 Task: Look for space in Baldwin Park, United States from 9th June, 2023 to 16th June, 2023 for 2 adults in price range Rs.8000 to Rs.16000. Place can be entire place with 2 bedrooms having 2 beds and 1 bathroom. Property type can be house, flat, guest house. Amenities needed are: washing machine. Booking option can be shelf check-in. Required host language is English.
Action: Mouse moved to (411, 90)
Screenshot: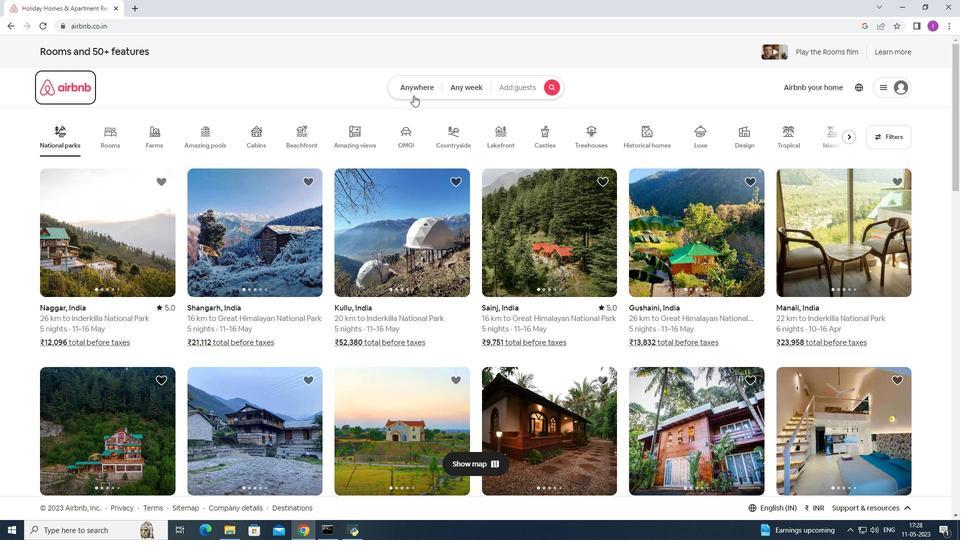 
Action: Mouse pressed left at (411, 90)
Screenshot: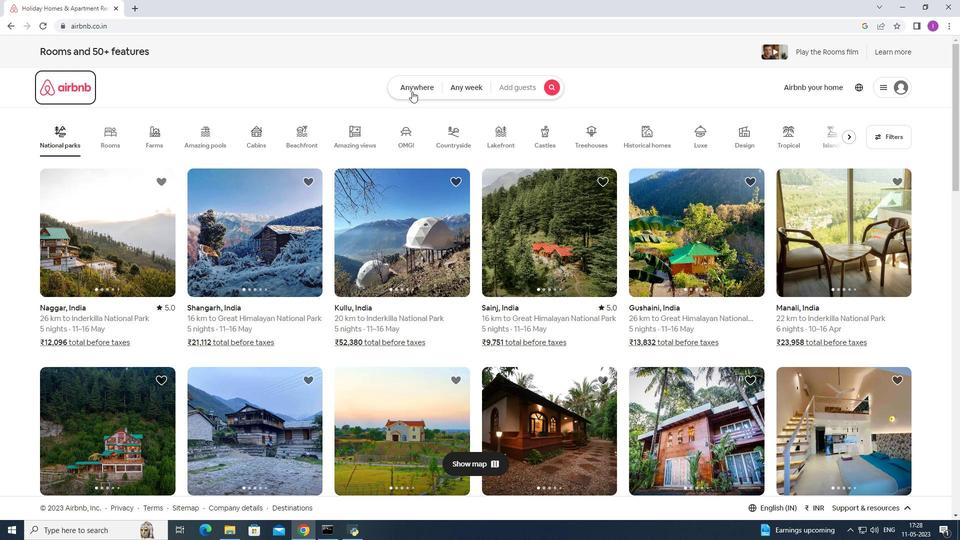
Action: Mouse moved to (336, 122)
Screenshot: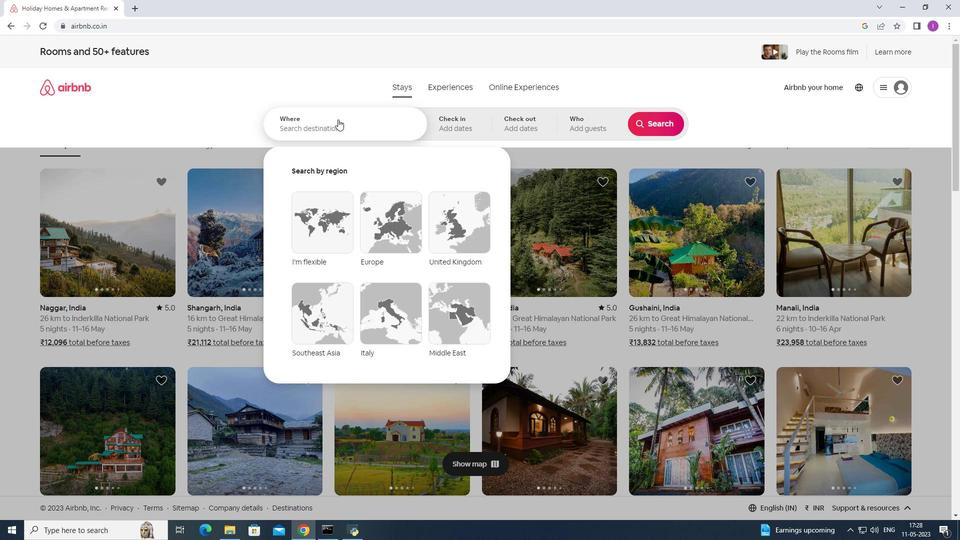 
Action: Mouse pressed left at (336, 122)
Screenshot: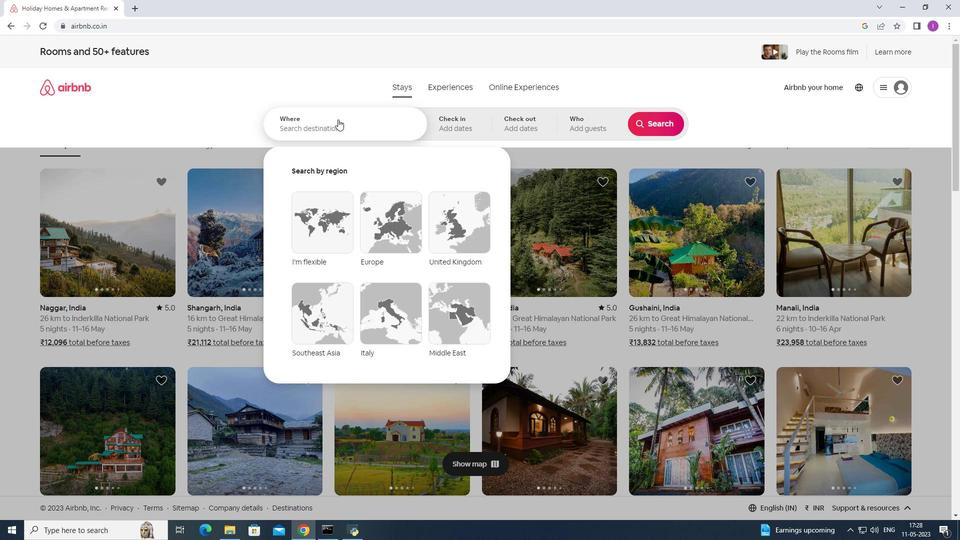 
Action: Mouse moved to (436, 125)
Screenshot: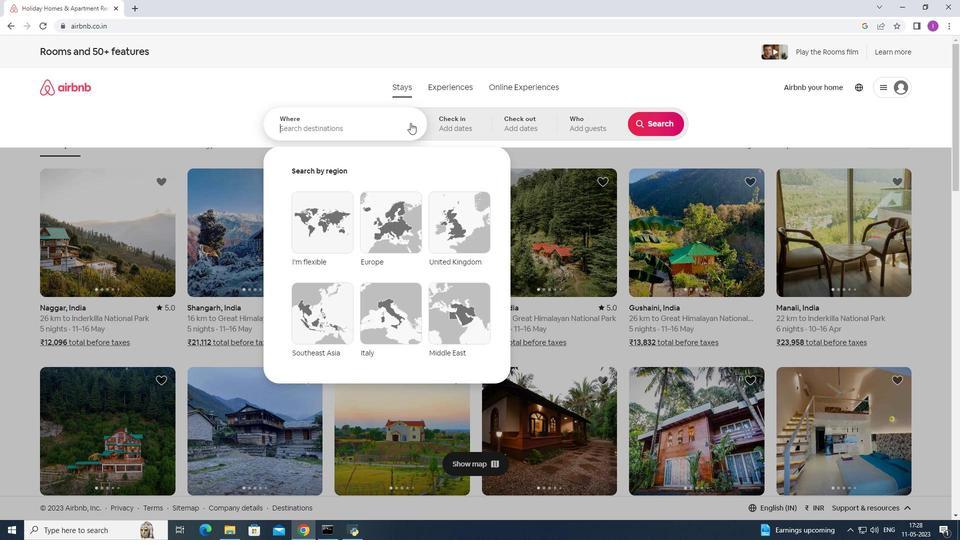 
Action: Key pressed <Key.shift>Baldwin<Key.space><Key.shift><Key.shift><Key.shift><Key.shift><Key.shift><Key.shift><Key.shift>Pas<Key.backspace>rk,<Key.shift>United<Key.space>states
Screenshot: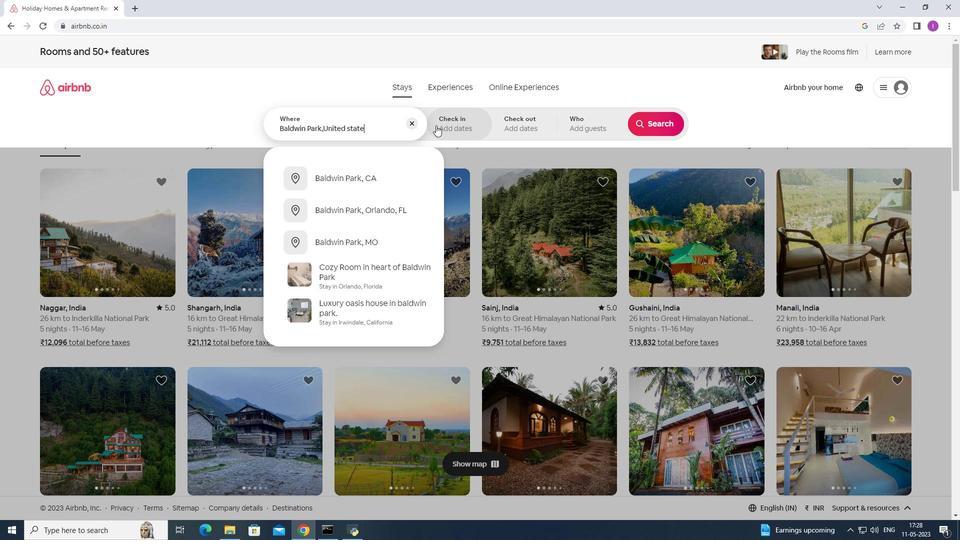 
Action: Mouse moved to (450, 129)
Screenshot: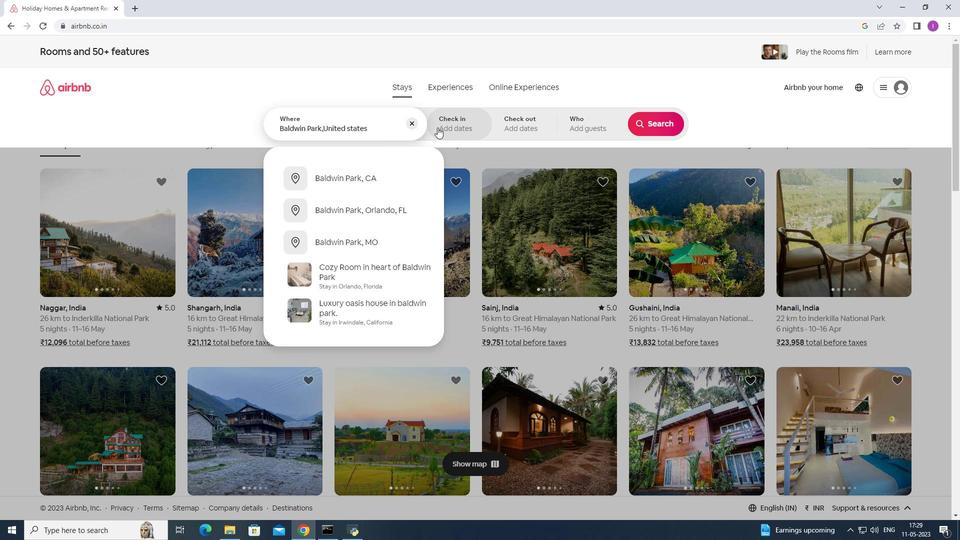 
Action: Mouse pressed left at (450, 129)
Screenshot: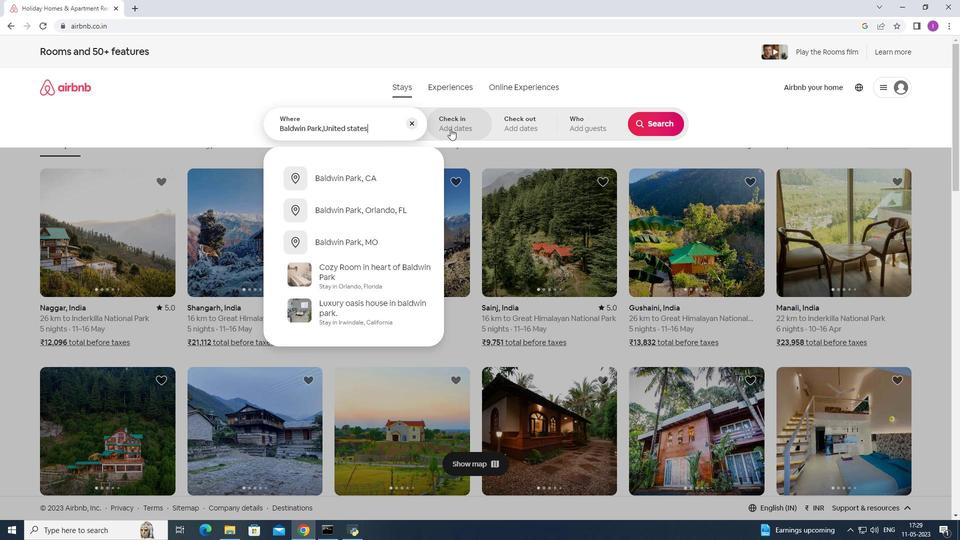 
Action: Mouse moved to (621, 268)
Screenshot: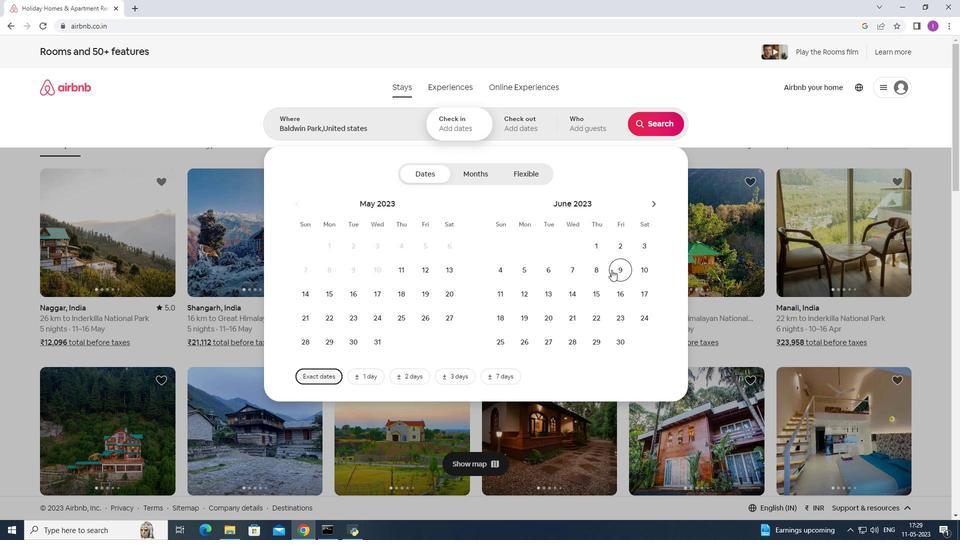 
Action: Mouse pressed left at (621, 268)
Screenshot: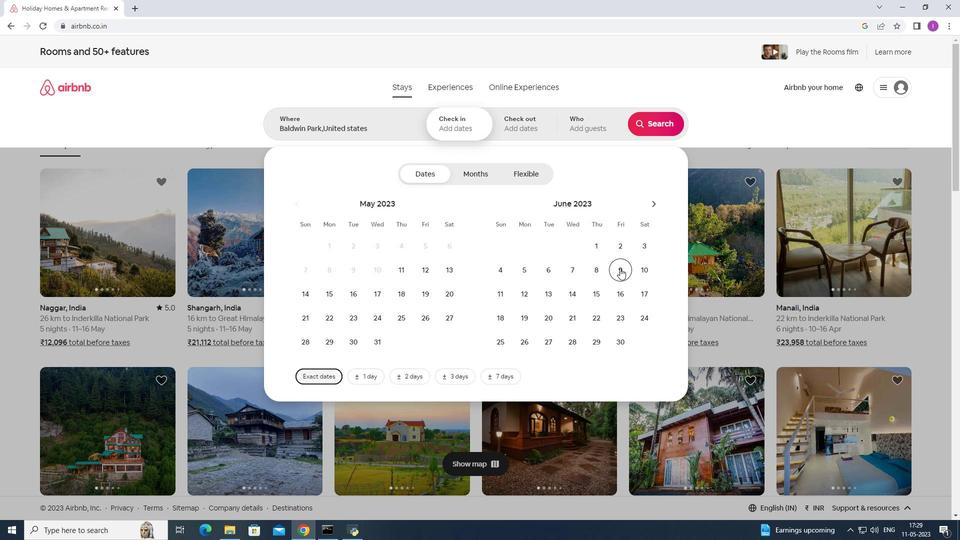 
Action: Mouse moved to (623, 296)
Screenshot: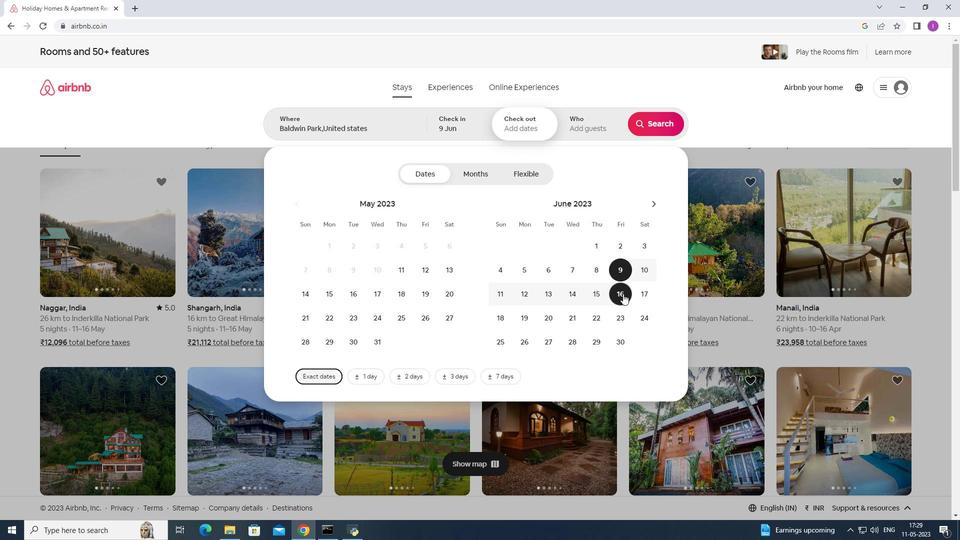 
Action: Mouse pressed left at (623, 296)
Screenshot: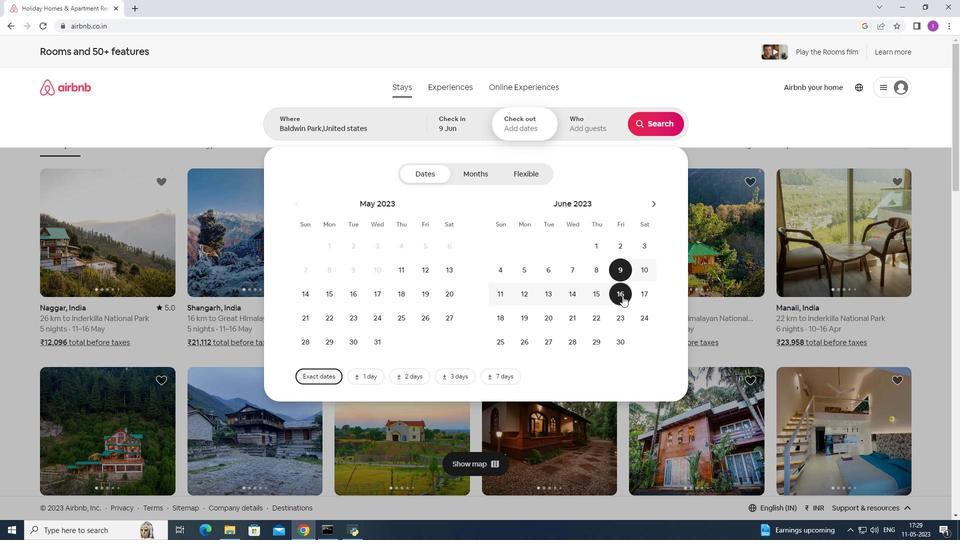 
Action: Mouse moved to (589, 133)
Screenshot: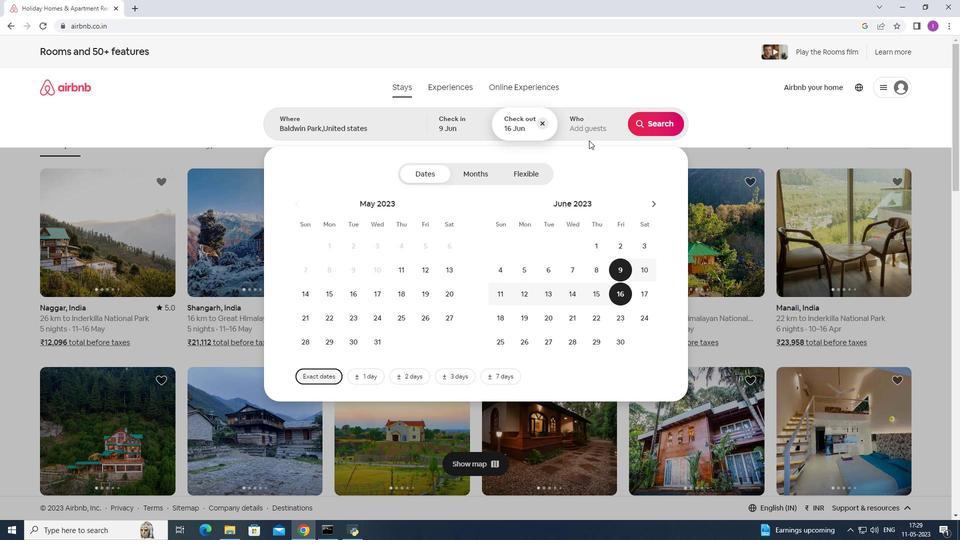
Action: Mouse pressed left at (589, 133)
Screenshot: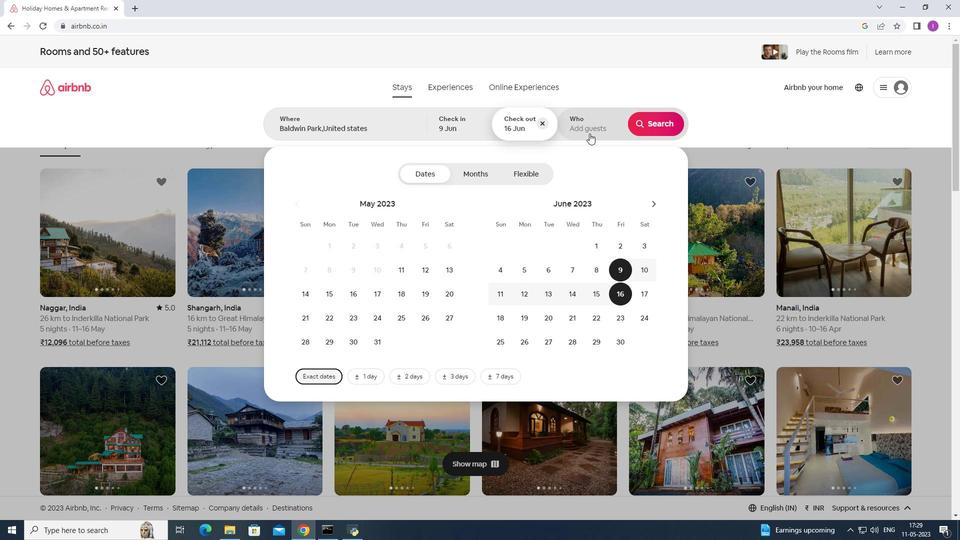 
Action: Mouse moved to (654, 174)
Screenshot: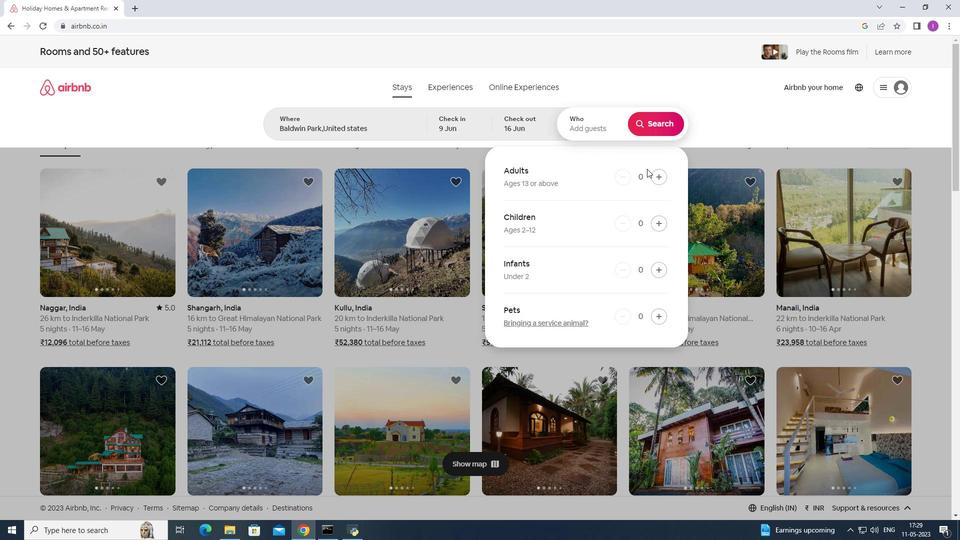 
Action: Mouse pressed left at (654, 174)
Screenshot: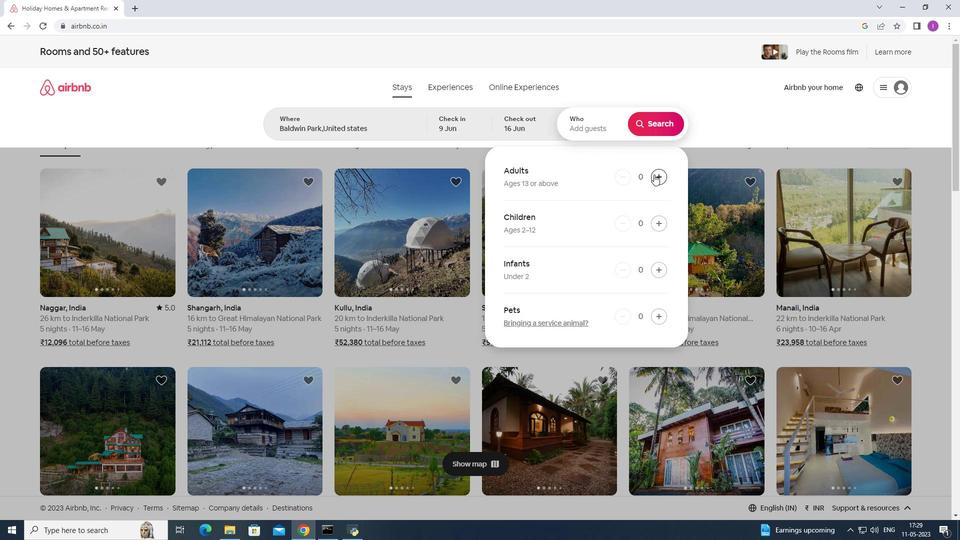 
Action: Mouse pressed left at (654, 174)
Screenshot: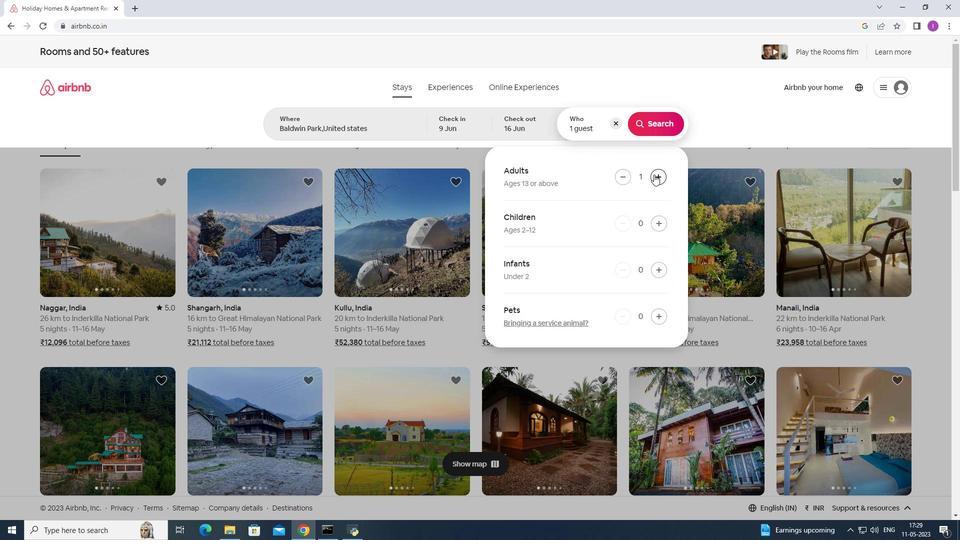 
Action: Mouse moved to (655, 130)
Screenshot: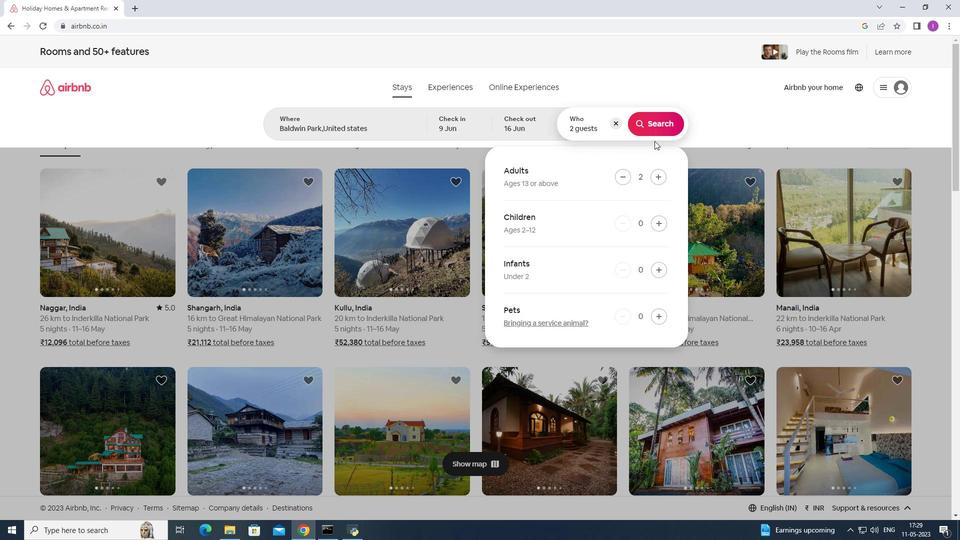 
Action: Mouse pressed left at (655, 130)
Screenshot: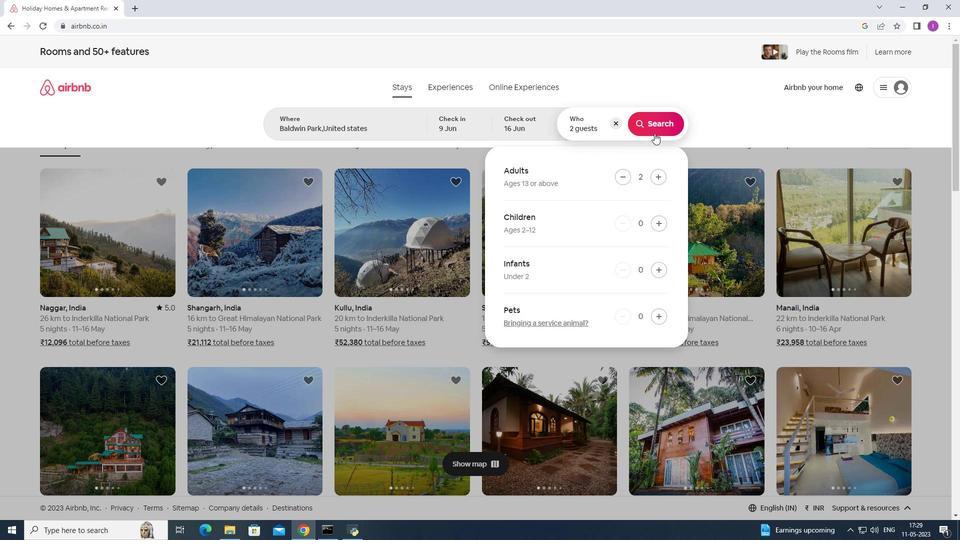 
Action: Mouse moved to (912, 99)
Screenshot: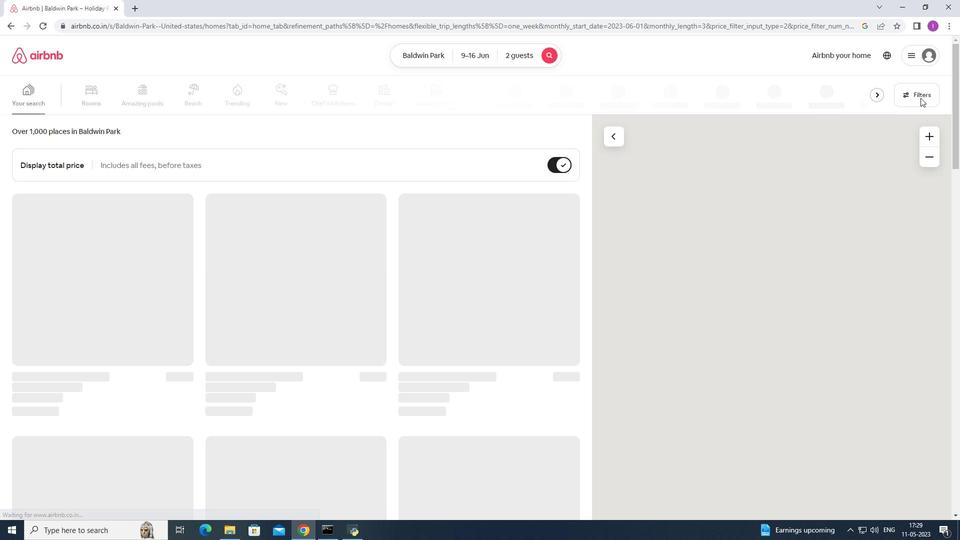 
Action: Mouse pressed left at (912, 99)
Screenshot: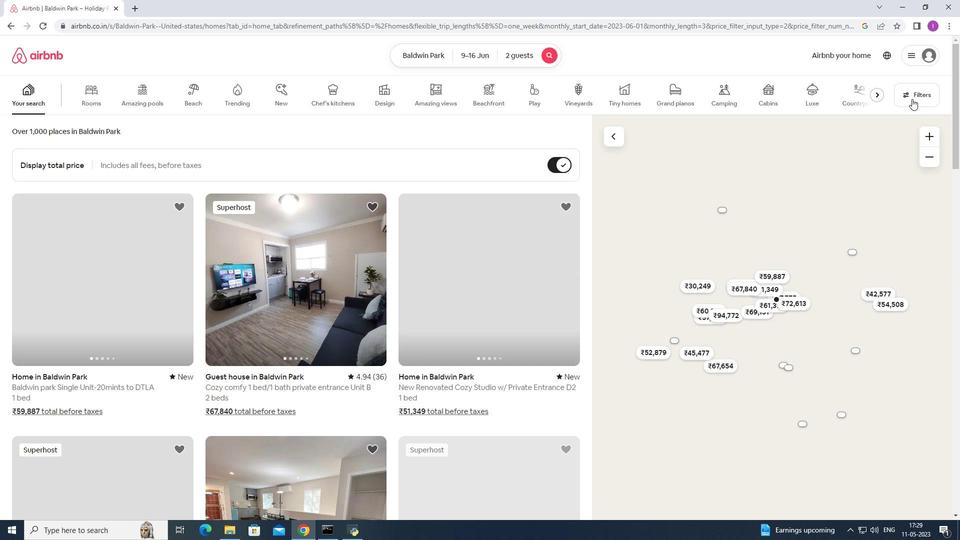 
Action: Mouse moved to (558, 343)
Screenshot: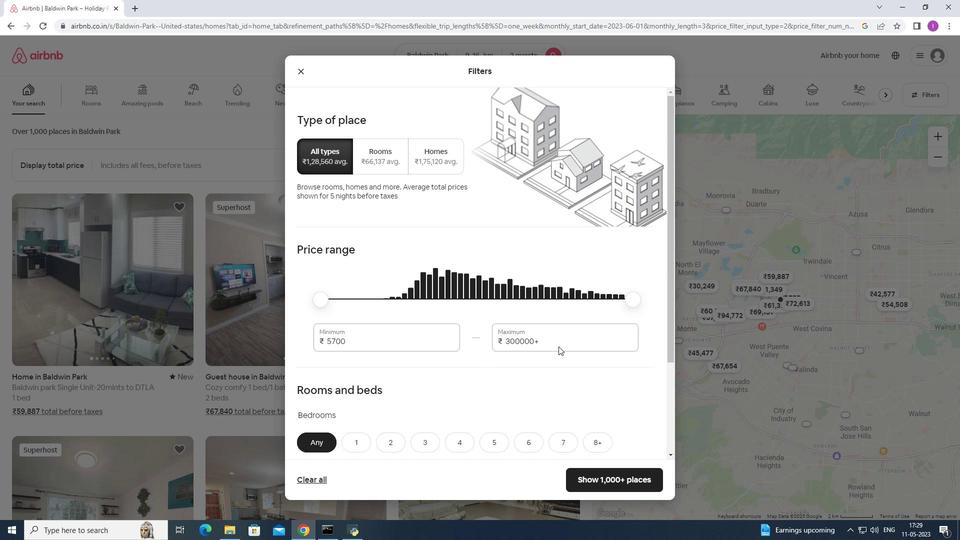 
Action: Mouse pressed left at (558, 343)
Screenshot: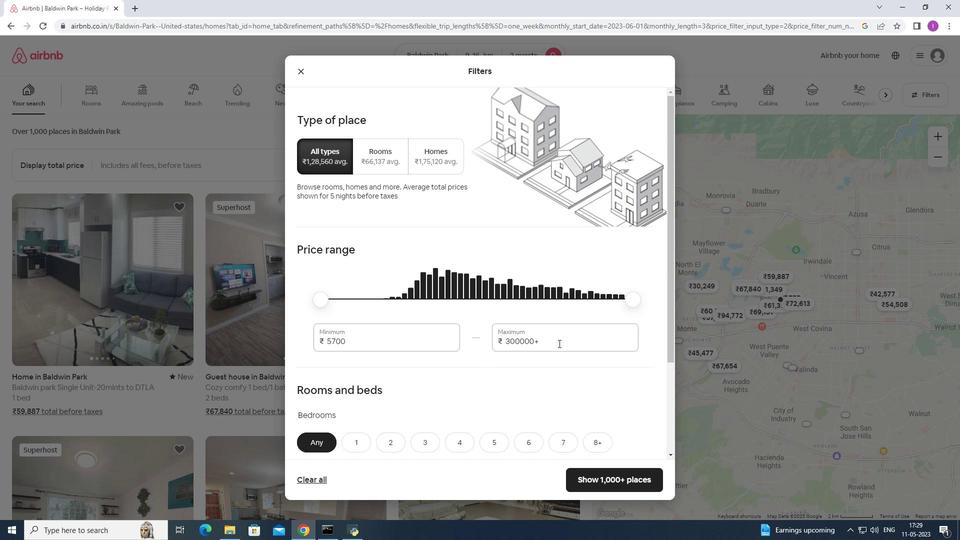 
Action: Mouse moved to (497, 403)
Screenshot: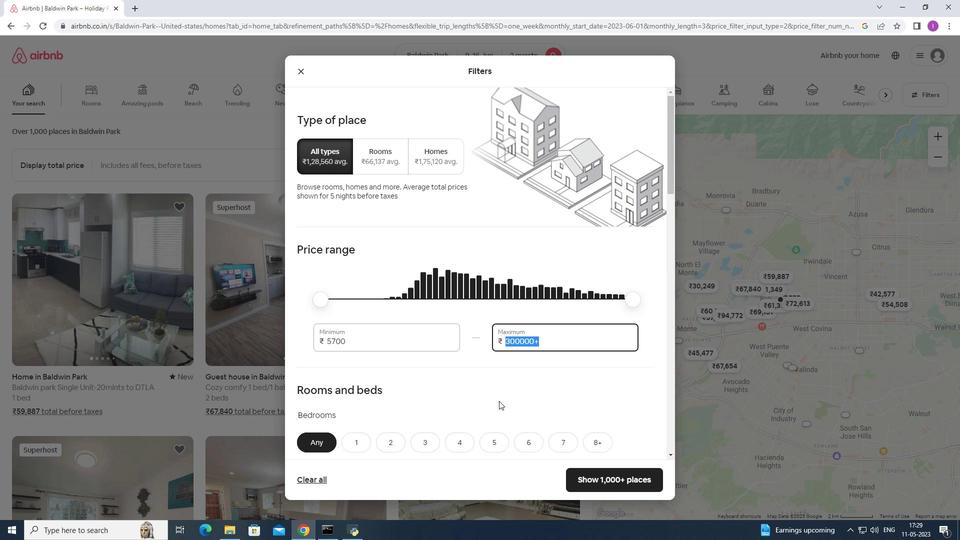
Action: Key pressed 1
Screenshot: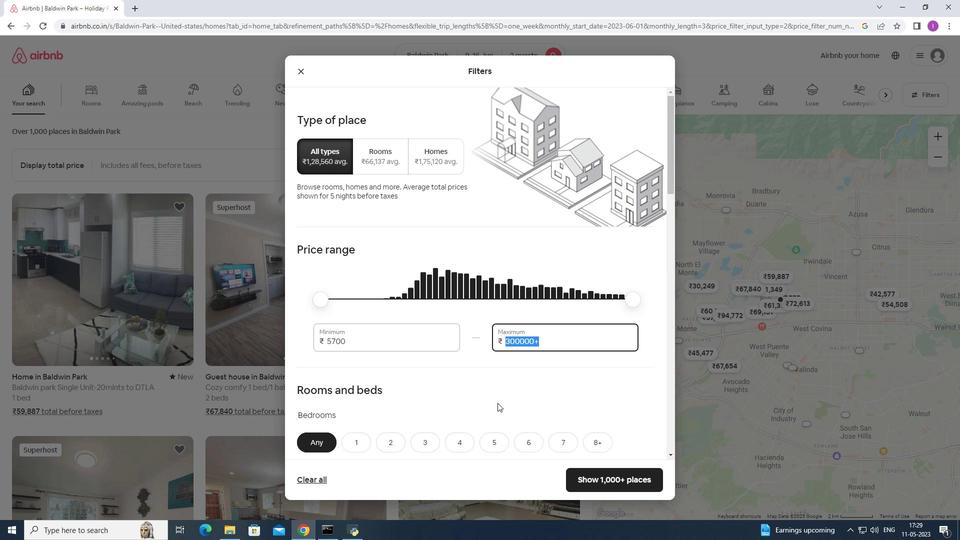 
Action: Mouse moved to (497, 404)
Screenshot: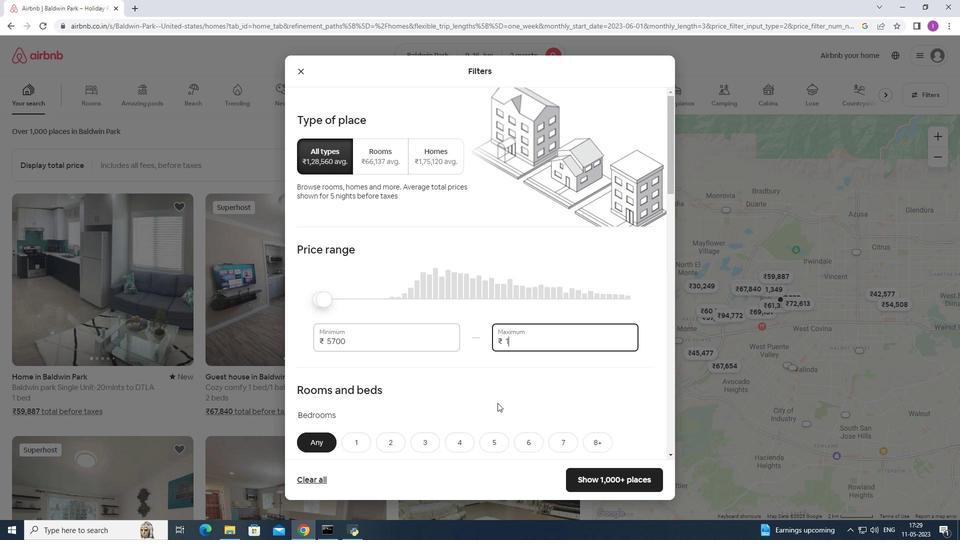 
Action: Key pressed 6
Screenshot: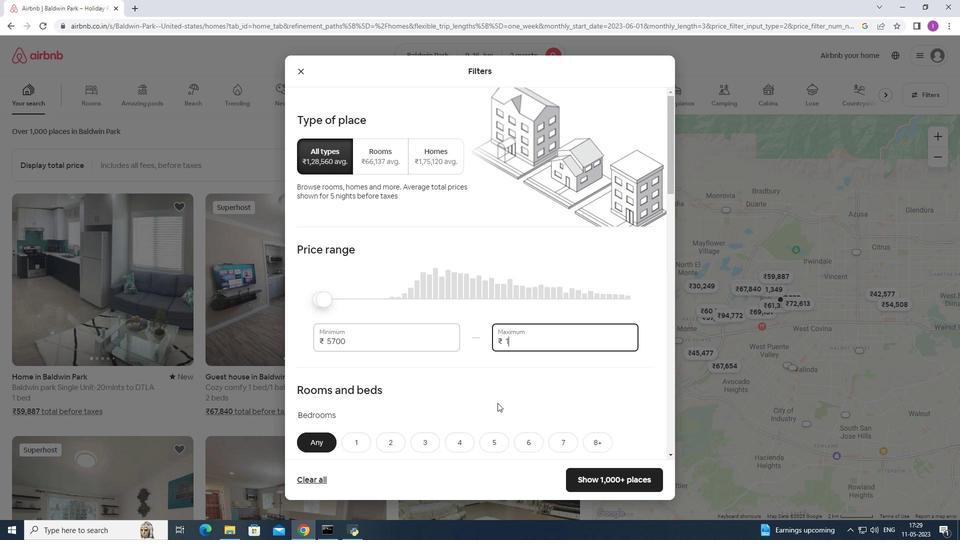 
Action: Mouse moved to (497, 405)
Screenshot: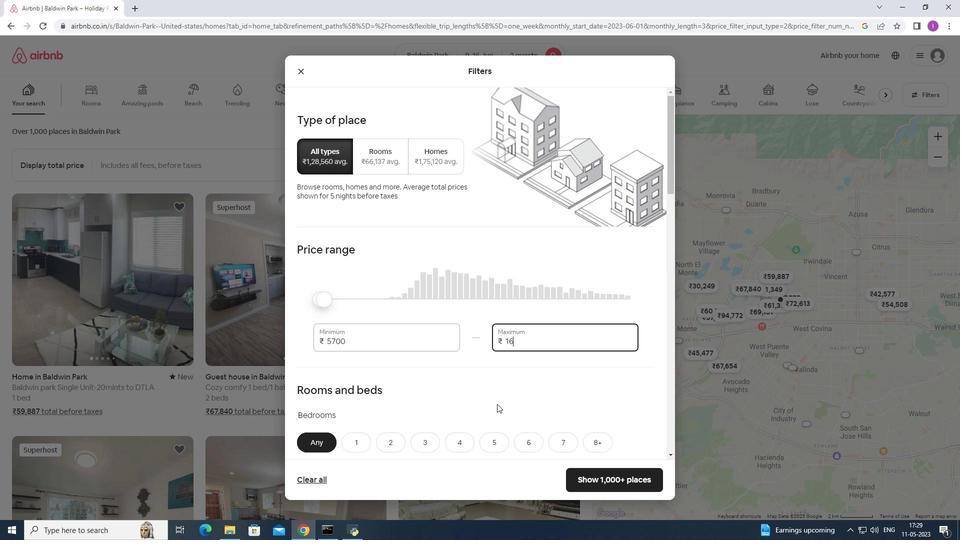 
Action: Key pressed 00
Screenshot: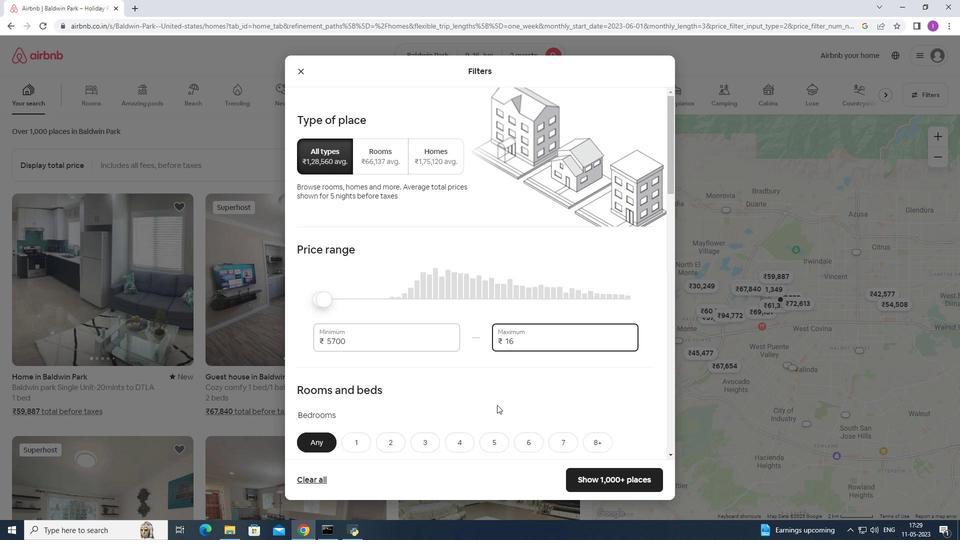 
Action: Mouse moved to (497, 405)
Screenshot: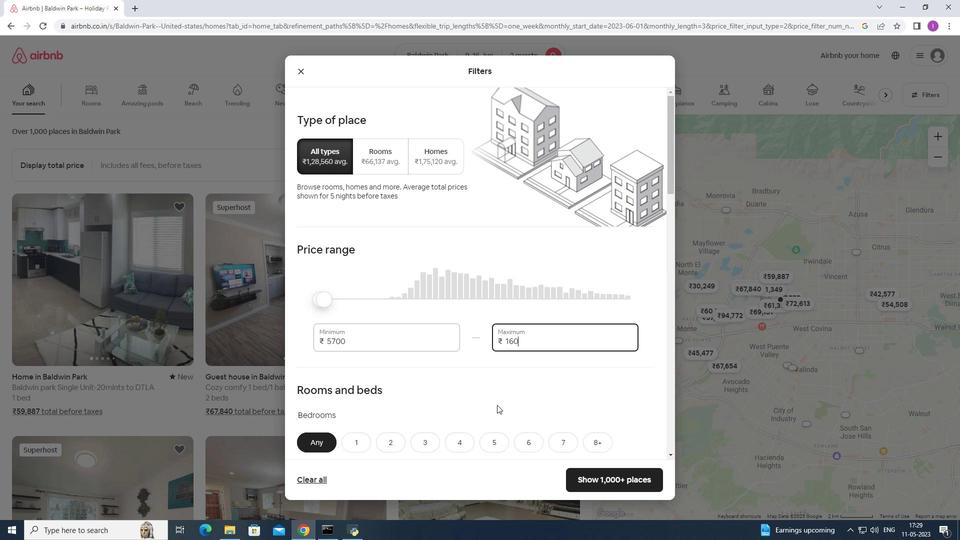 
Action: Key pressed 0
Screenshot: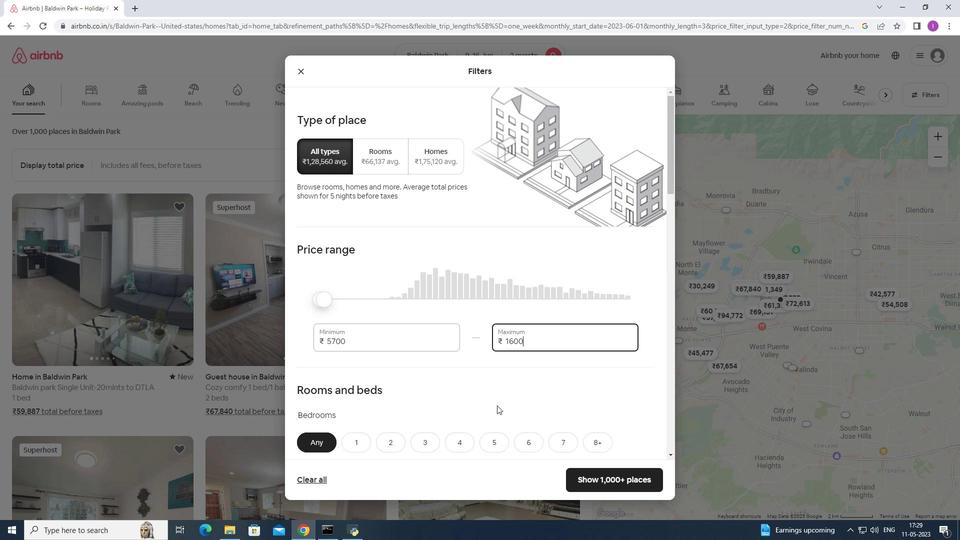 
Action: Mouse moved to (367, 345)
Screenshot: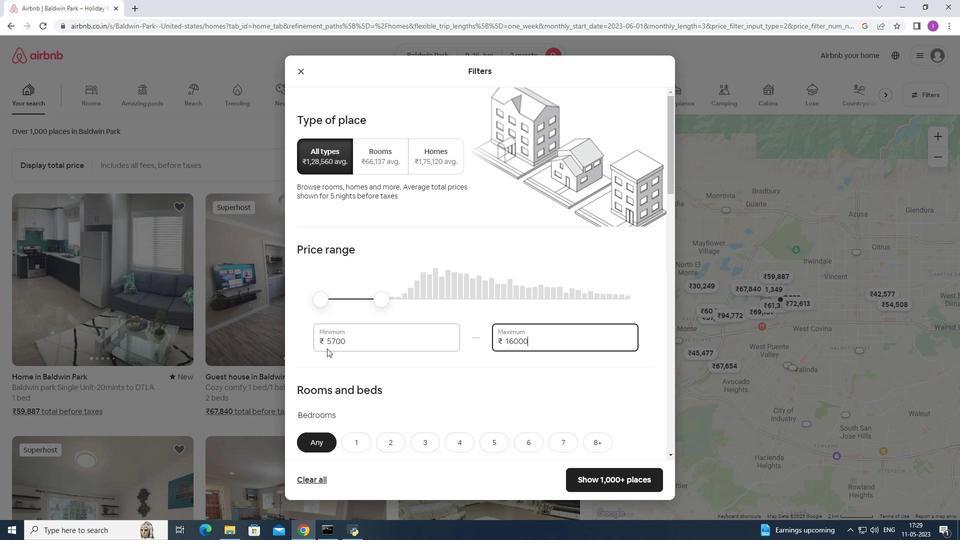 
Action: Mouse pressed left at (367, 345)
Screenshot: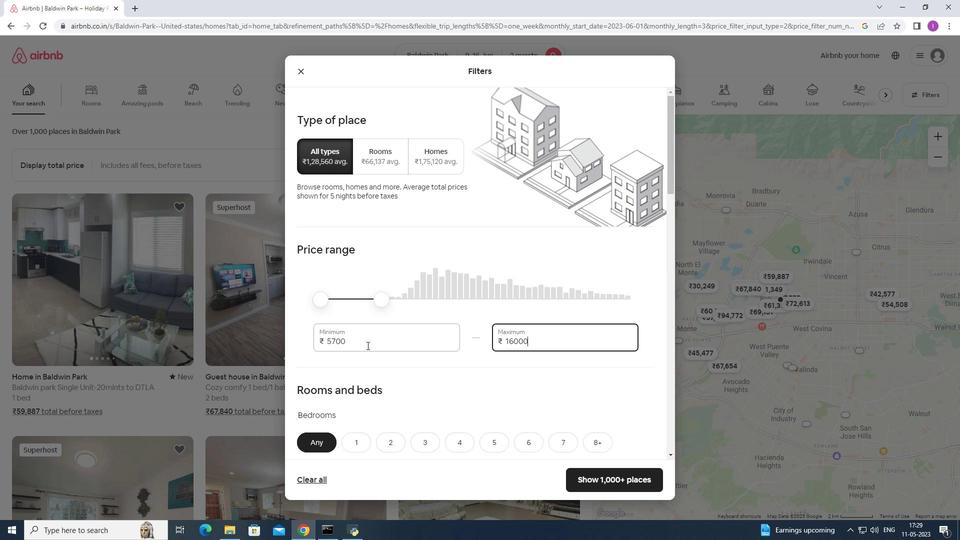 
Action: Mouse moved to (311, 351)
Screenshot: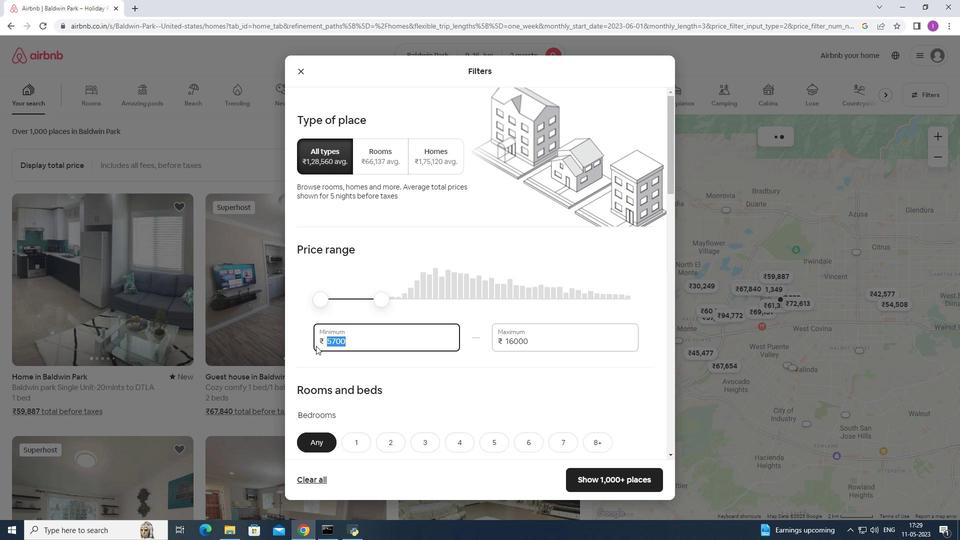 
Action: Key pressed 8
Screenshot: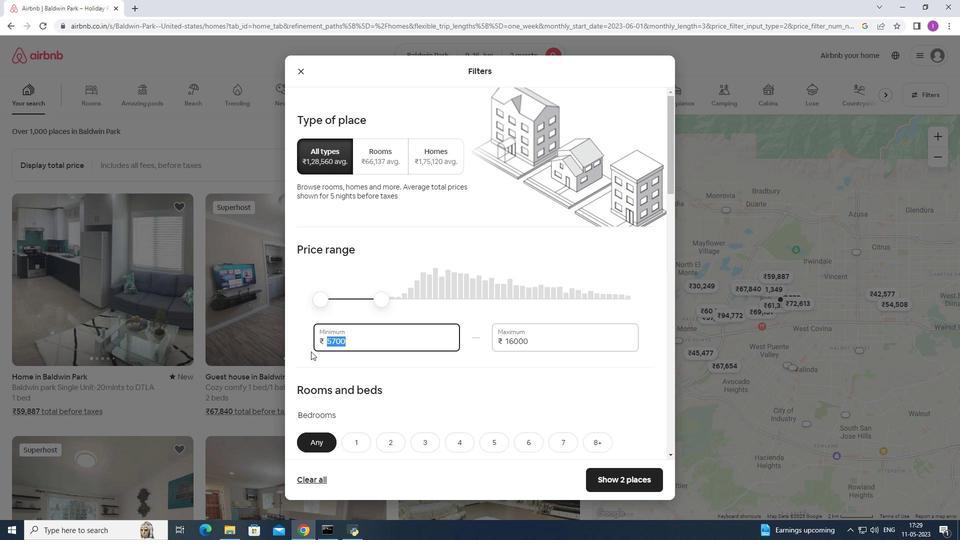 
Action: Mouse moved to (327, 372)
Screenshot: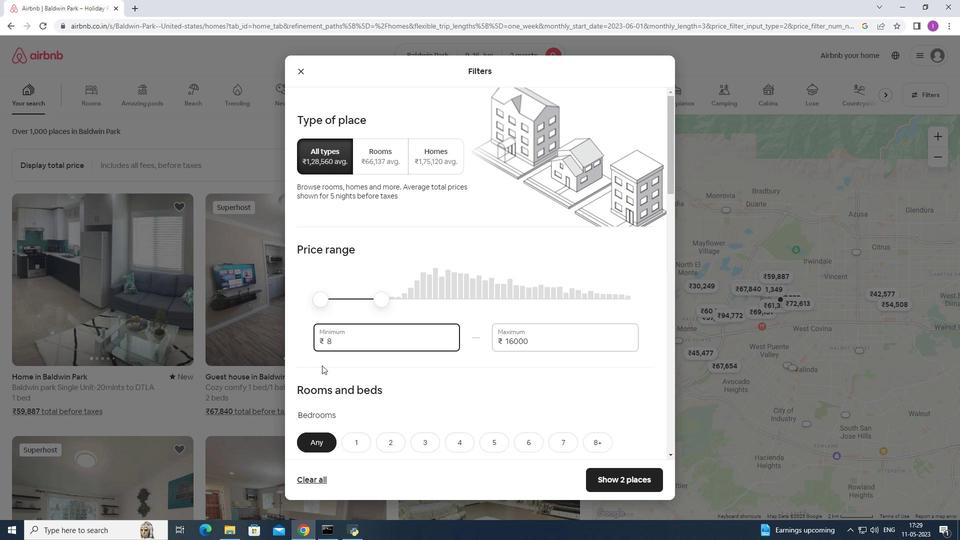 
Action: Key pressed 000
Screenshot: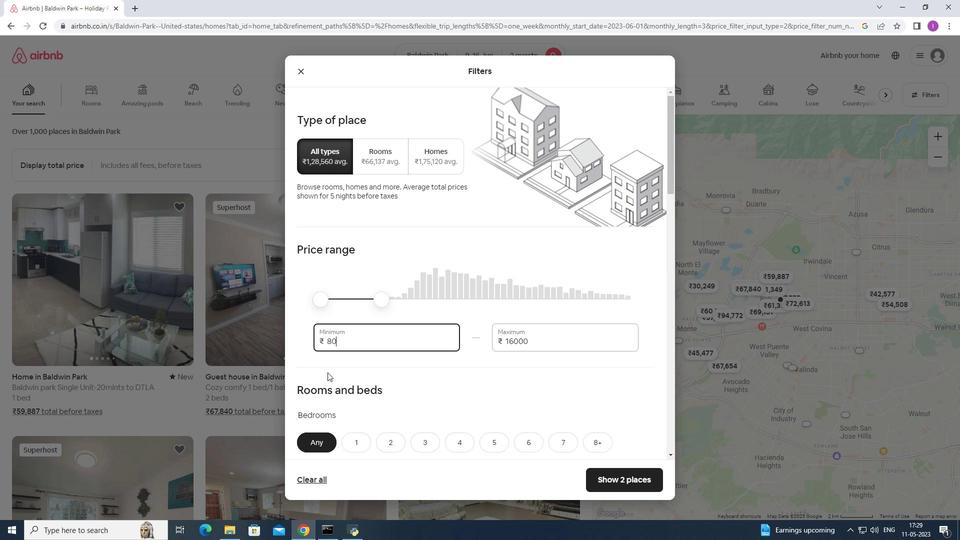 
Action: Mouse moved to (355, 428)
Screenshot: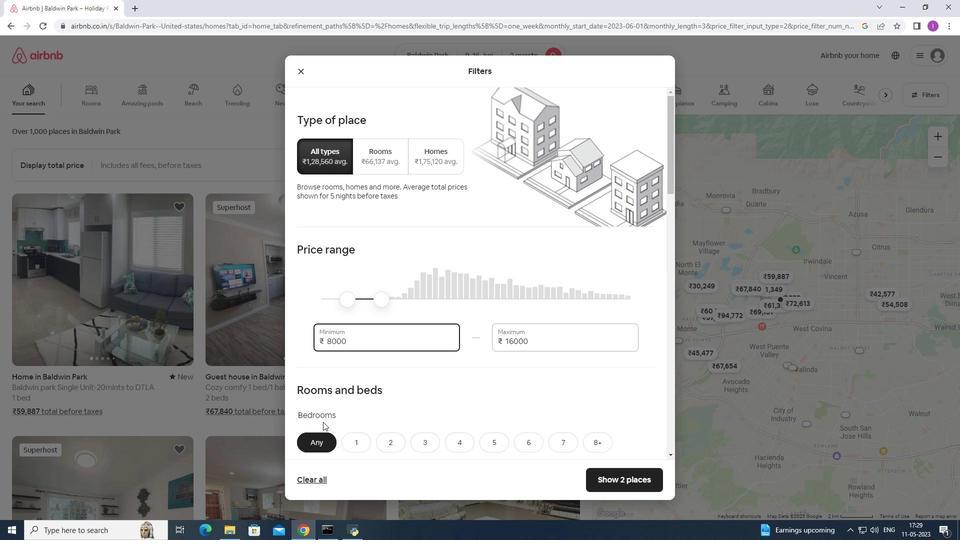 
Action: Mouse scrolled (355, 428) with delta (0, 0)
Screenshot: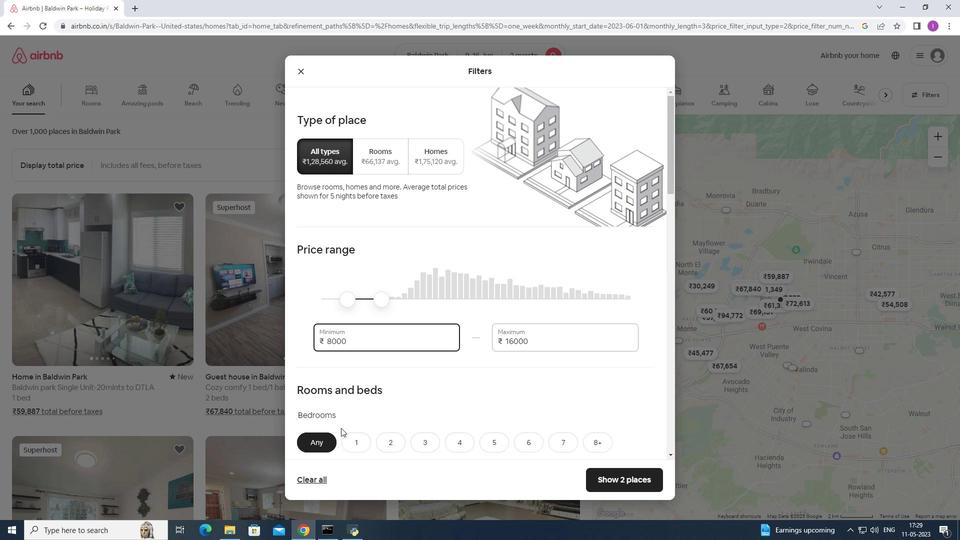 
Action: Mouse moved to (355, 428)
Screenshot: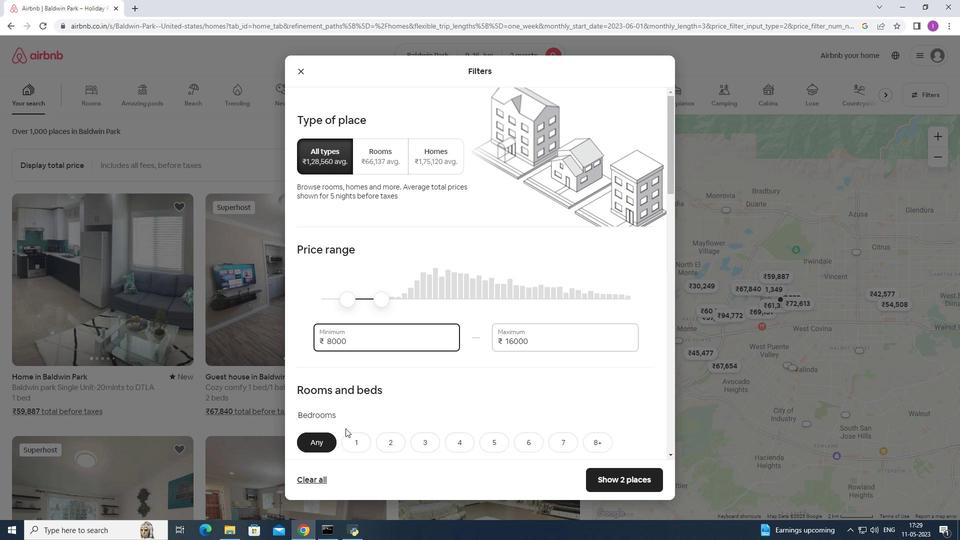
Action: Mouse scrolled (355, 428) with delta (0, 0)
Screenshot: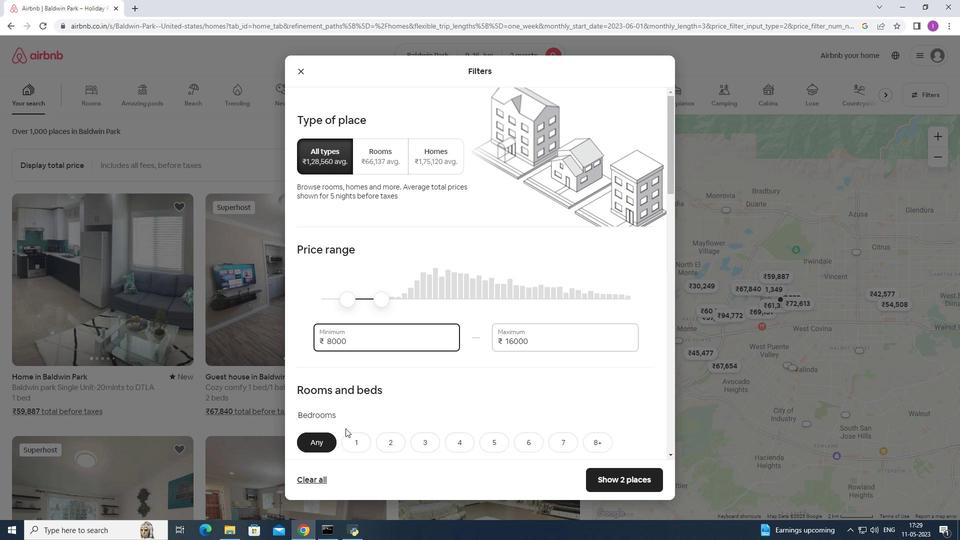 
Action: Mouse moved to (366, 421)
Screenshot: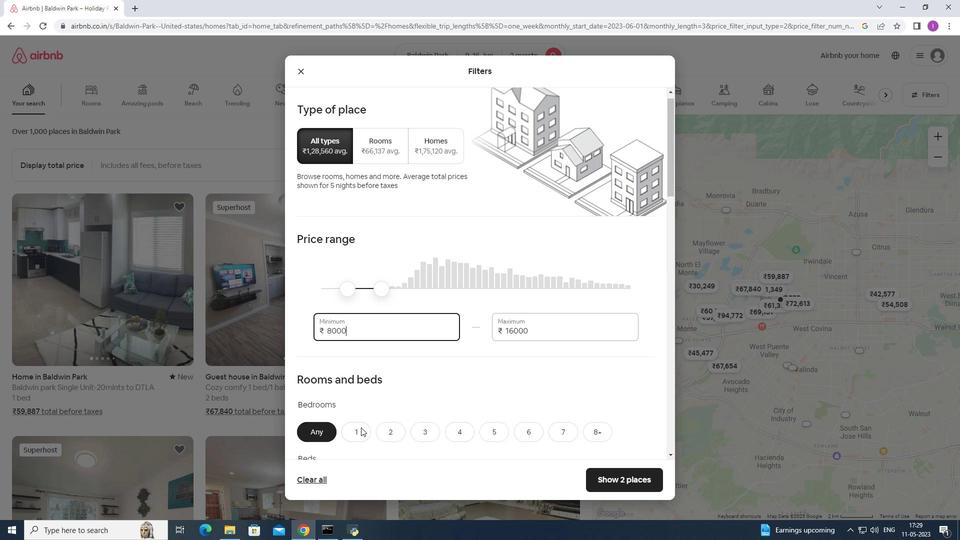 
Action: Mouse scrolled (366, 420) with delta (0, 0)
Screenshot: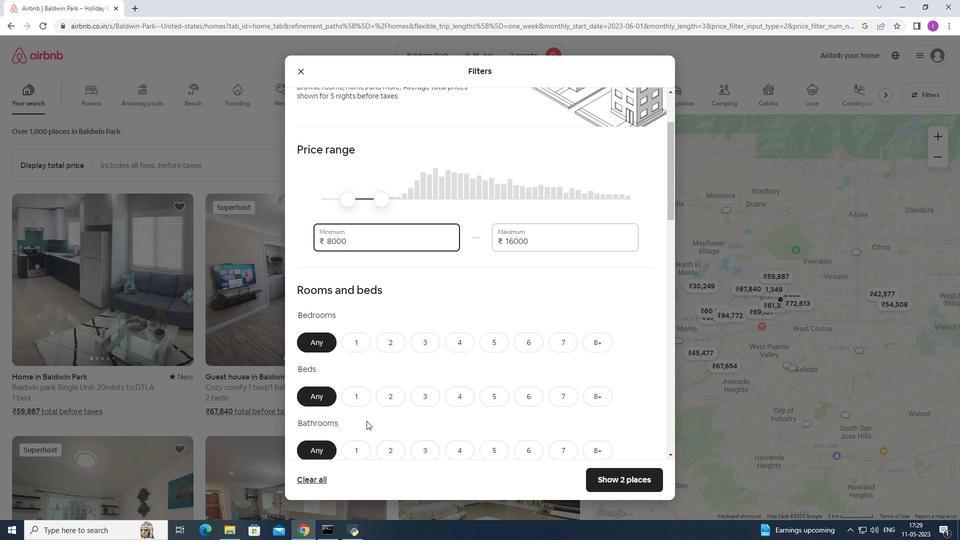 
Action: Mouse scrolled (366, 420) with delta (0, 0)
Screenshot: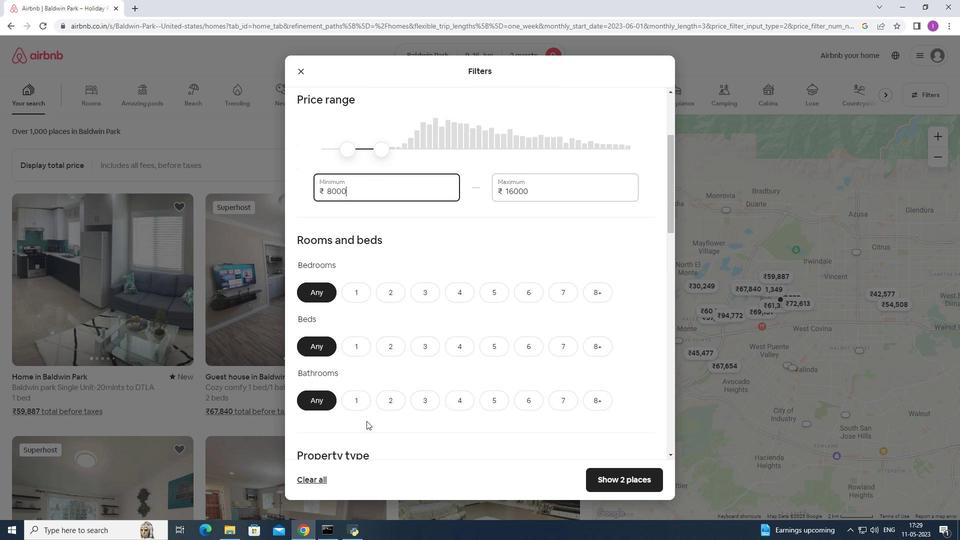 
Action: Mouse scrolled (366, 420) with delta (0, 0)
Screenshot: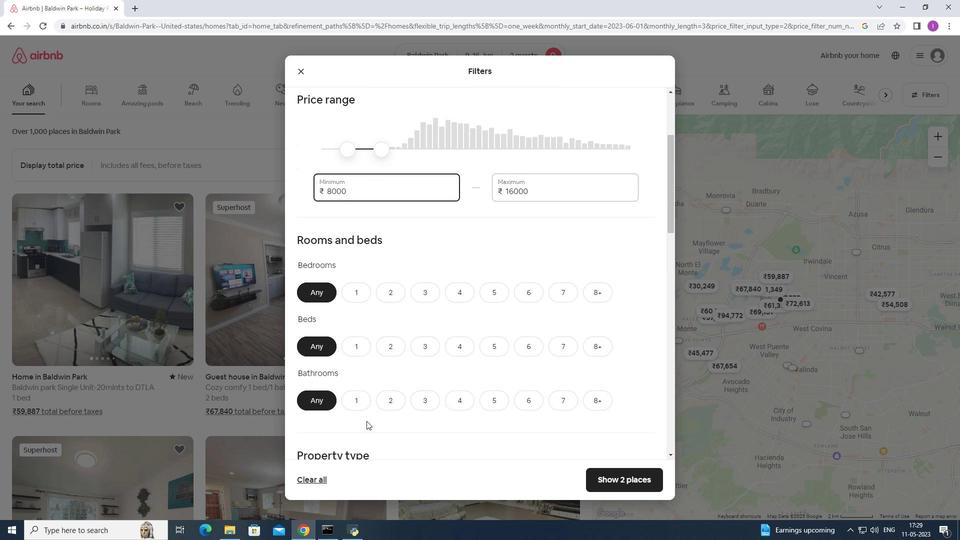
Action: Mouse moved to (381, 194)
Screenshot: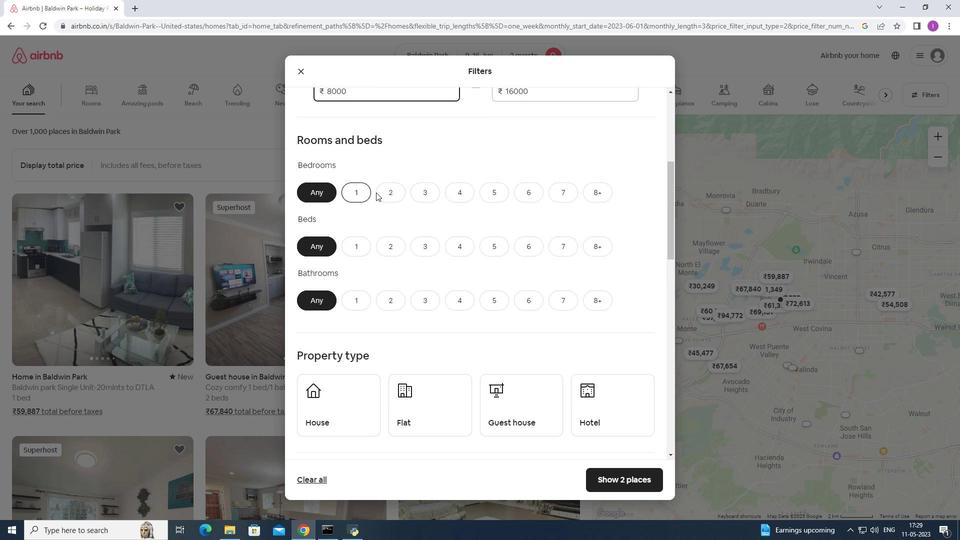 
Action: Mouse pressed left at (381, 194)
Screenshot: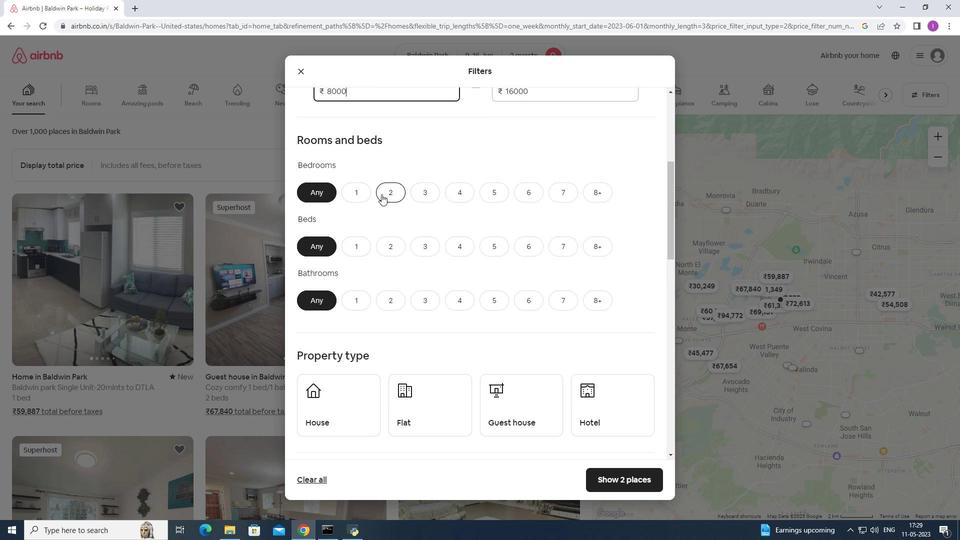 
Action: Mouse moved to (389, 241)
Screenshot: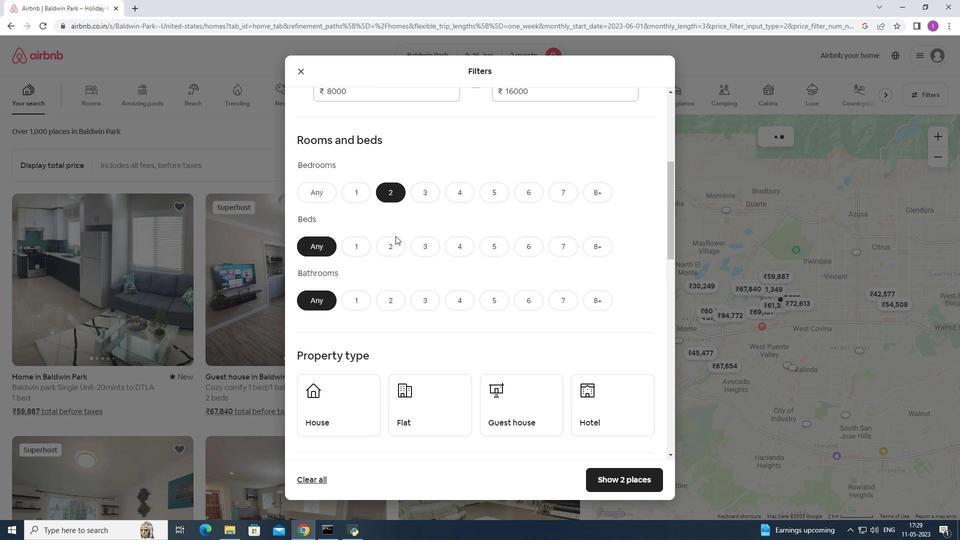 
Action: Mouse pressed left at (389, 241)
Screenshot: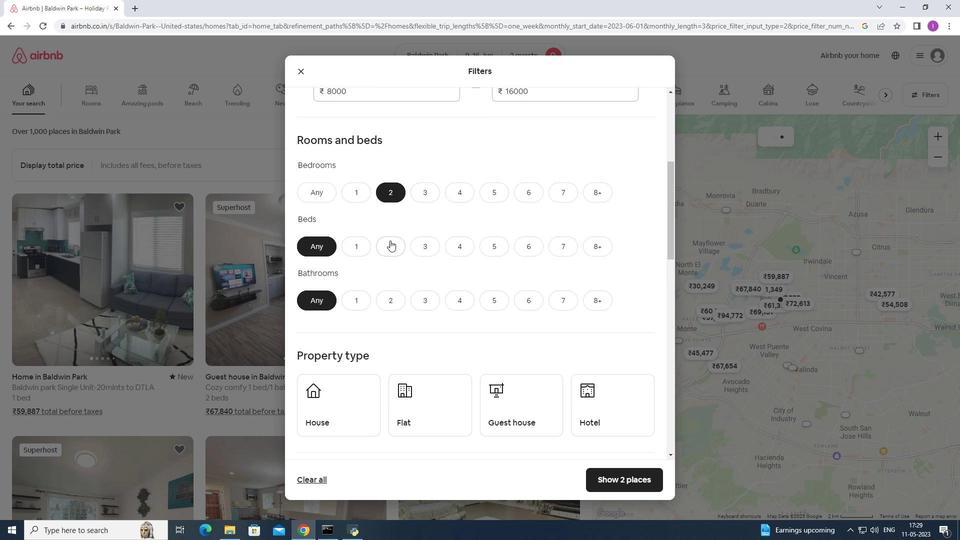 
Action: Mouse moved to (362, 298)
Screenshot: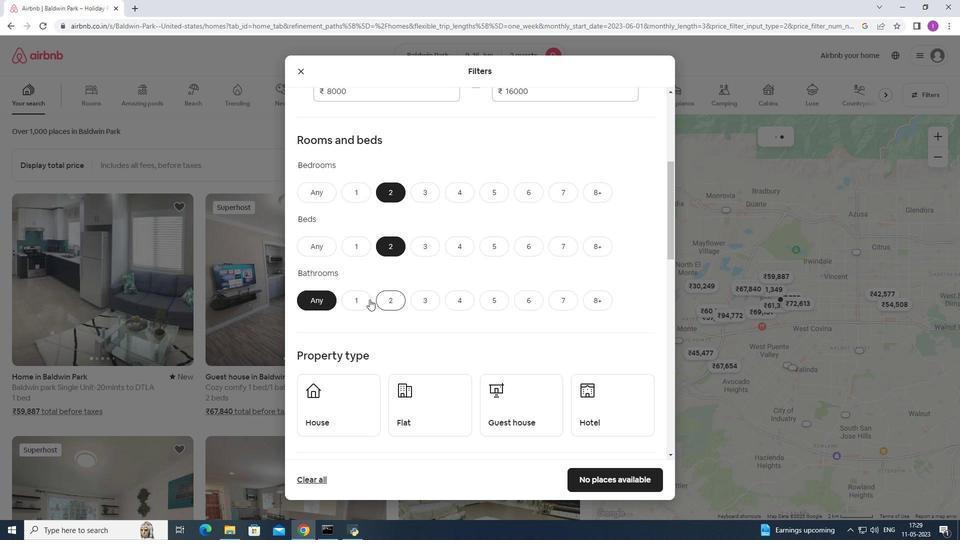 
Action: Mouse pressed left at (362, 298)
Screenshot: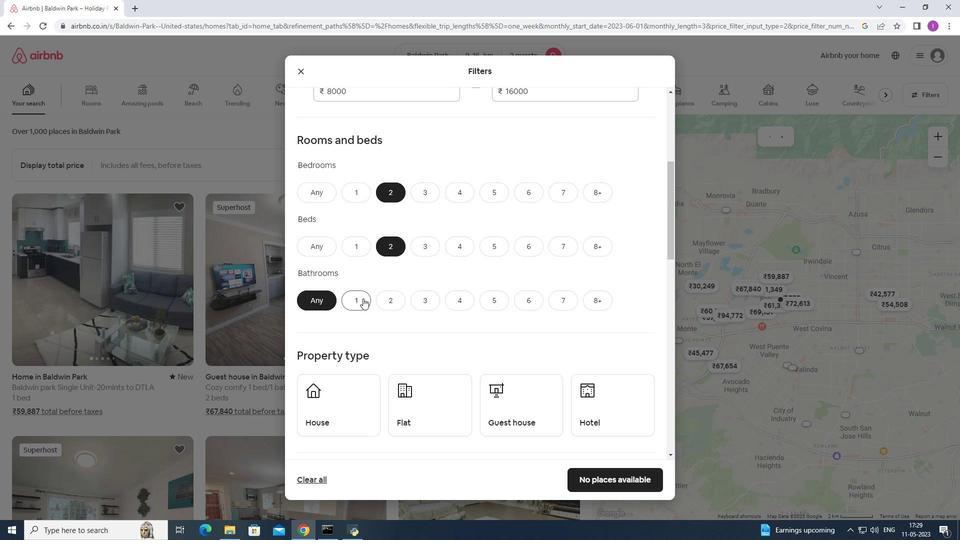 
Action: Mouse moved to (447, 336)
Screenshot: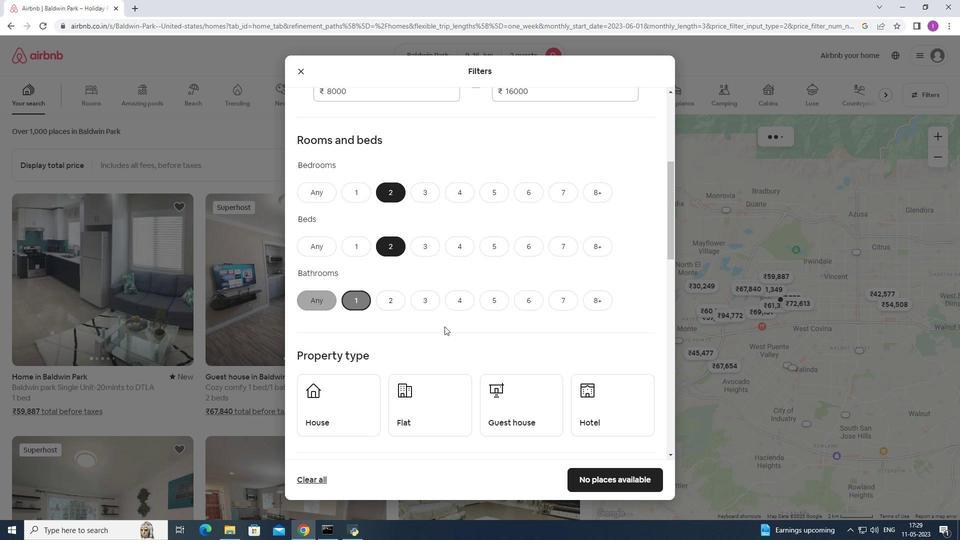 
Action: Mouse scrolled (447, 335) with delta (0, 0)
Screenshot: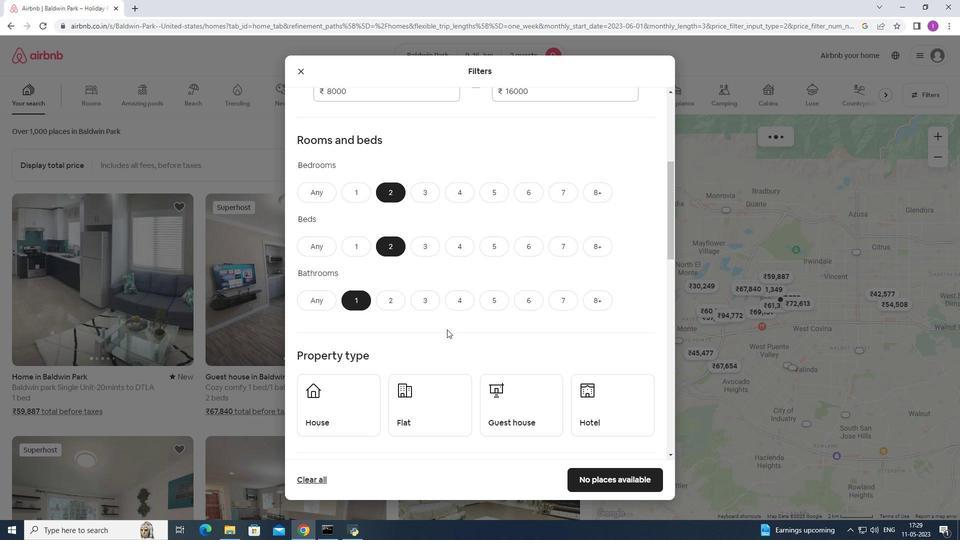 
Action: Mouse moved to (447, 337)
Screenshot: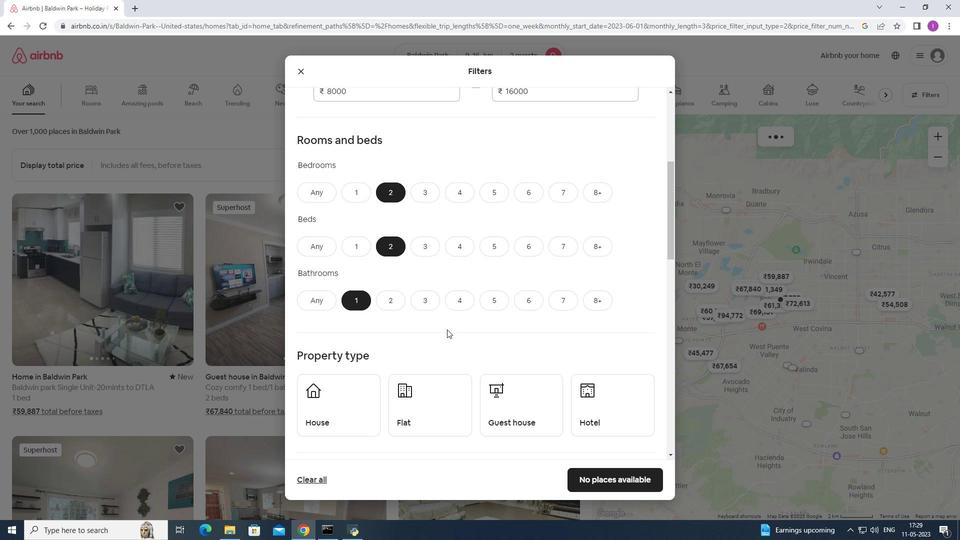 
Action: Mouse scrolled (447, 337) with delta (0, 0)
Screenshot: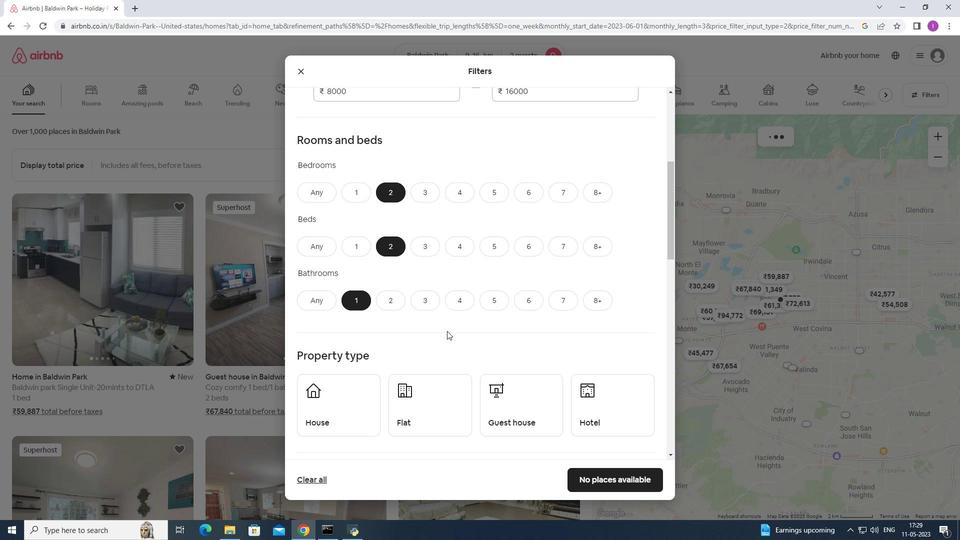 
Action: Mouse moved to (375, 309)
Screenshot: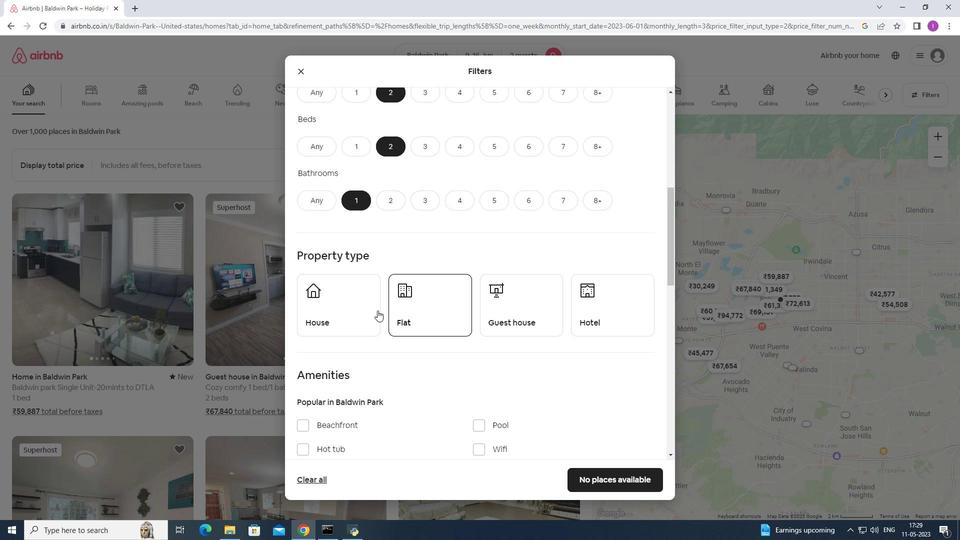 
Action: Mouse pressed left at (375, 309)
Screenshot: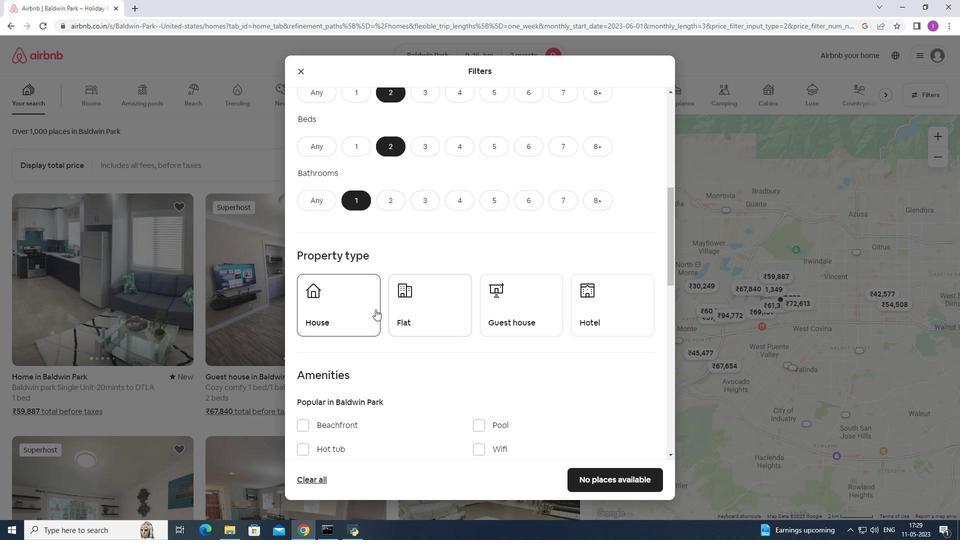 
Action: Mouse moved to (412, 308)
Screenshot: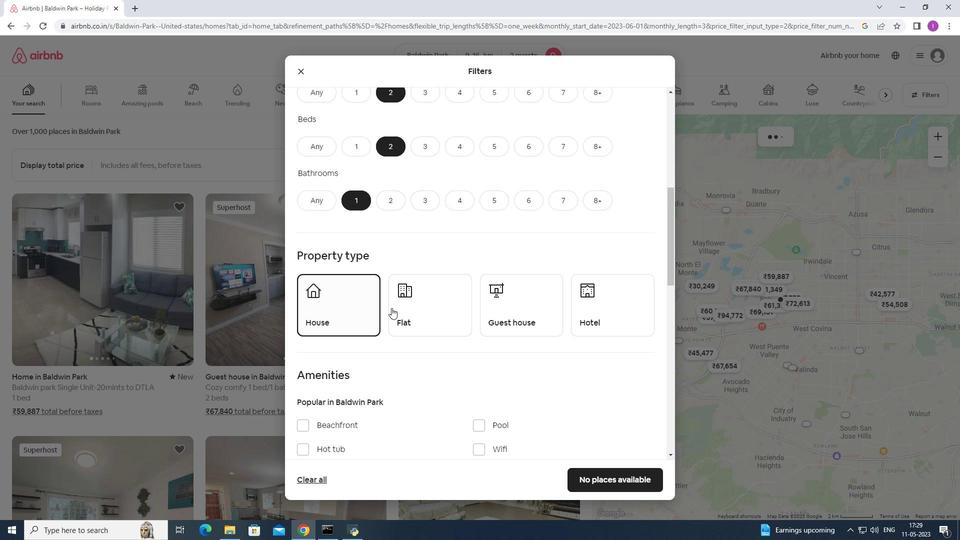 
Action: Mouse pressed left at (412, 308)
Screenshot: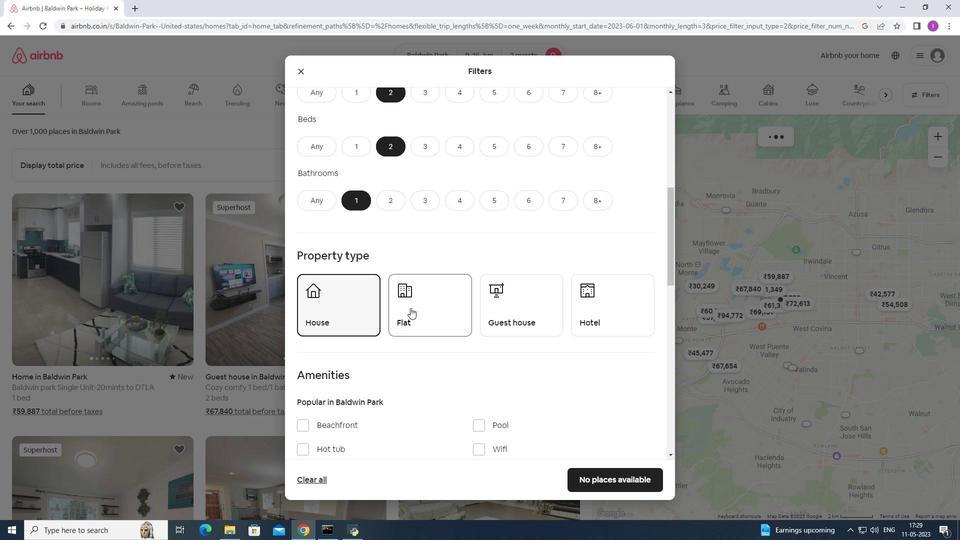 
Action: Mouse moved to (499, 308)
Screenshot: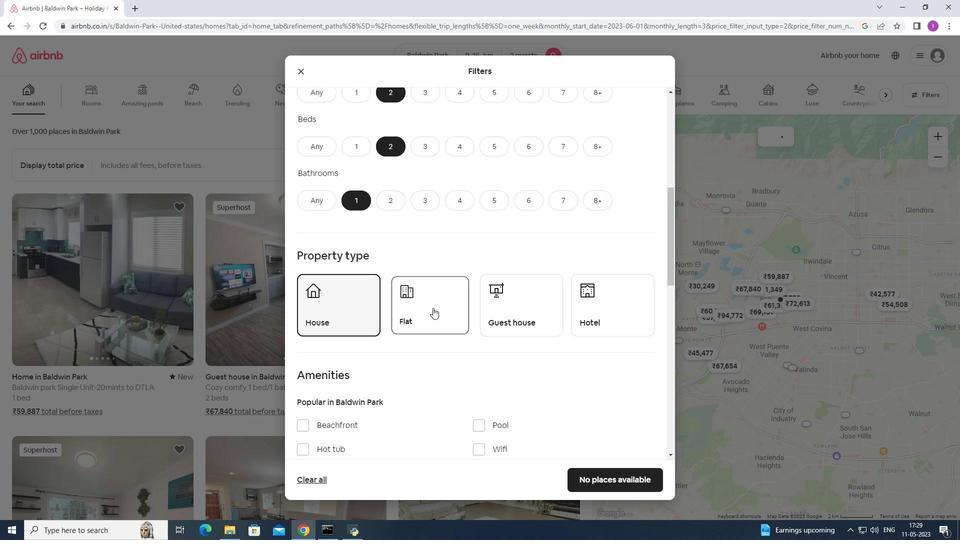 
Action: Mouse pressed left at (499, 308)
Screenshot: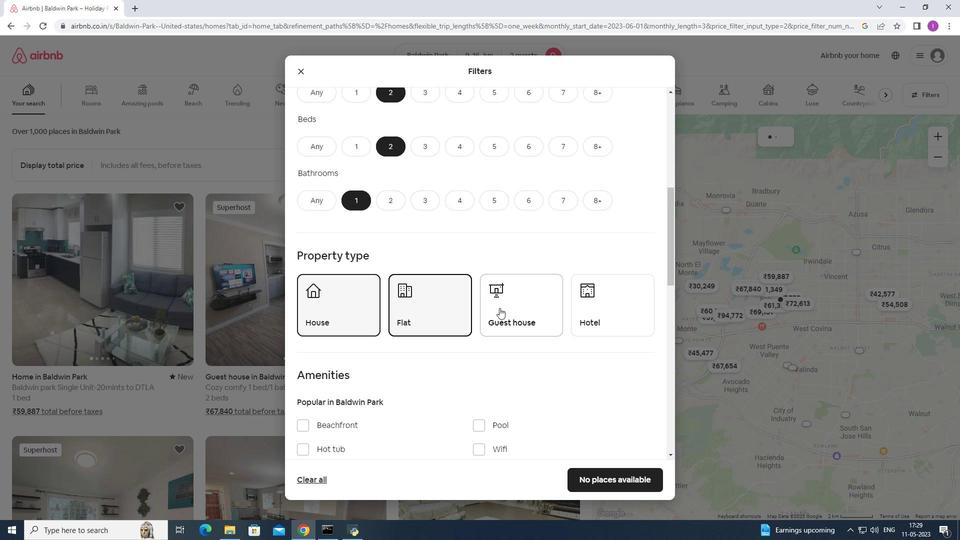 
Action: Mouse moved to (513, 321)
Screenshot: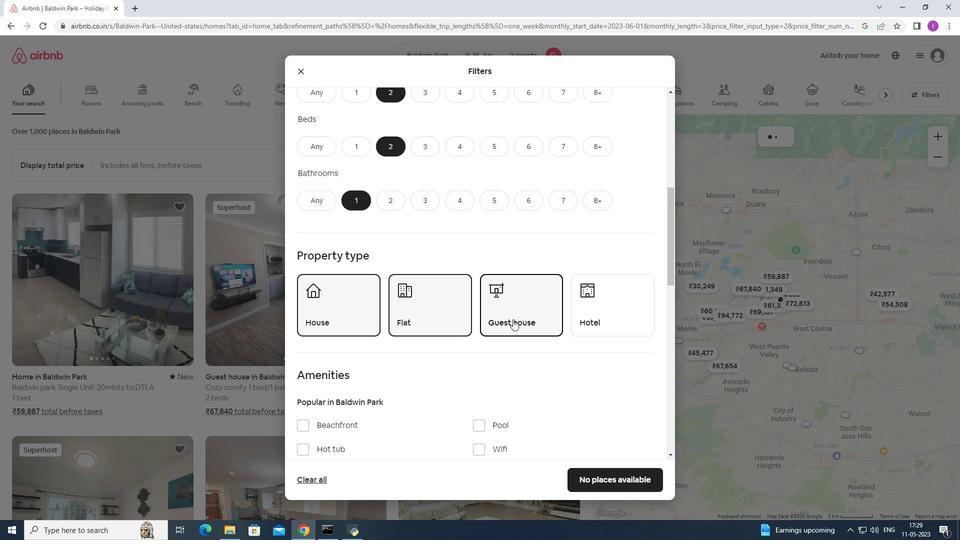 
Action: Mouse scrolled (513, 321) with delta (0, 0)
Screenshot: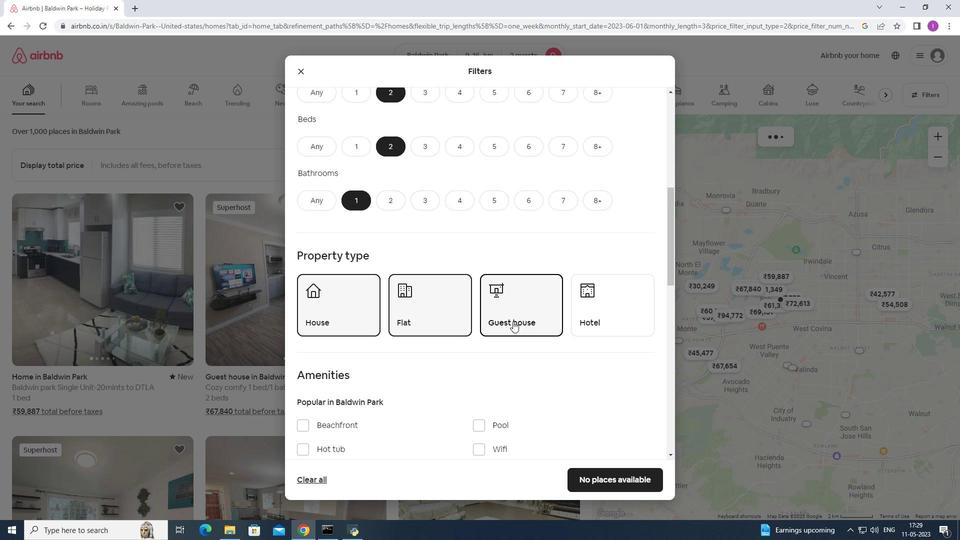 
Action: Mouse scrolled (513, 321) with delta (0, 0)
Screenshot: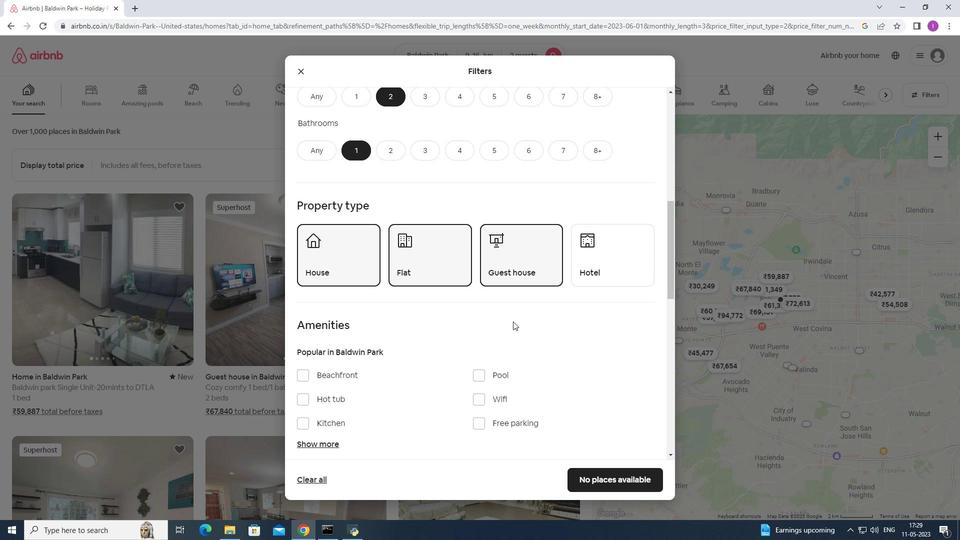 
Action: Mouse moved to (332, 392)
Screenshot: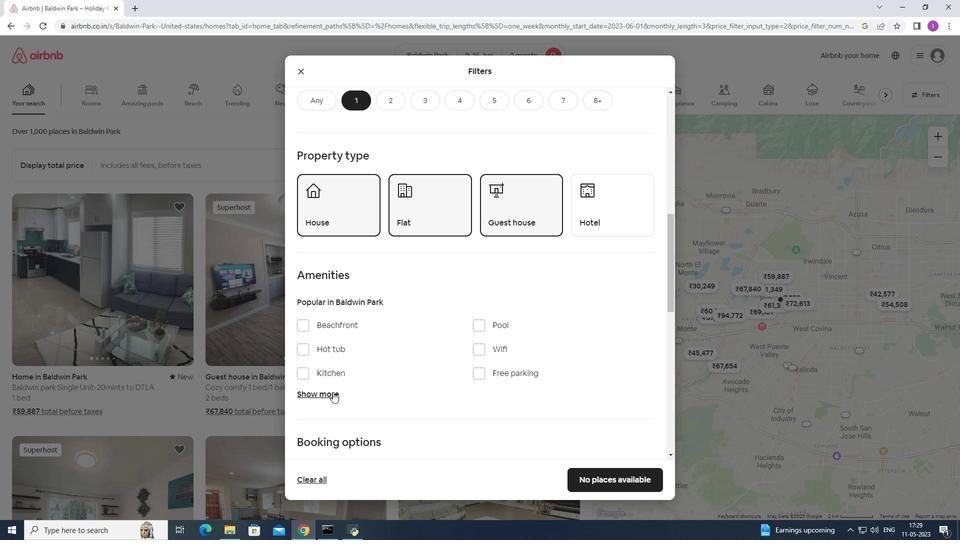 
Action: Mouse pressed left at (332, 392)
Screenshot: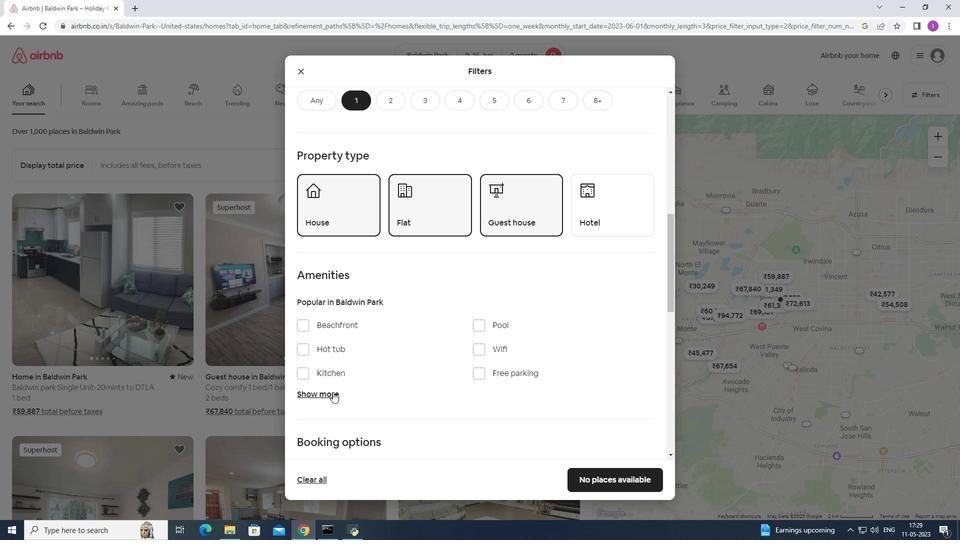 
Action: Mouse moved to (309, 428)
Screenshot: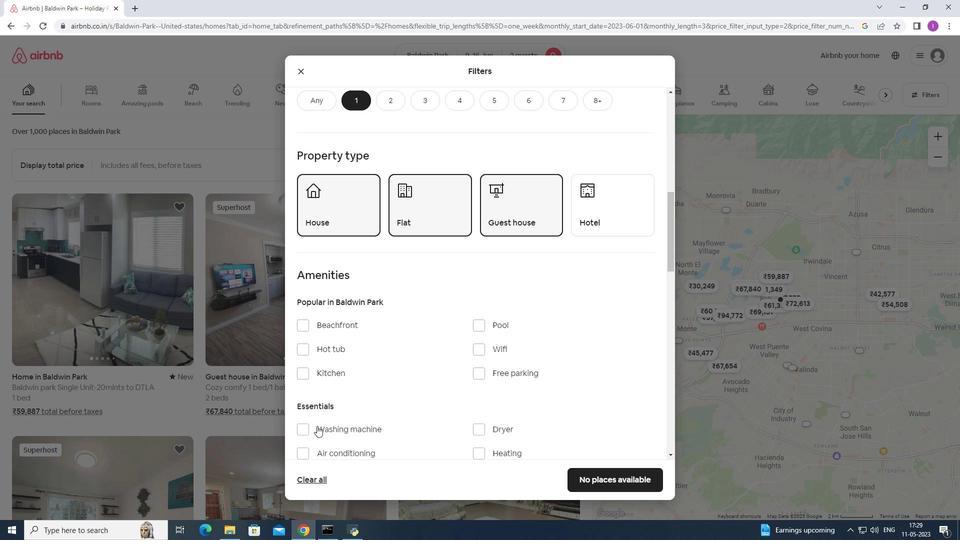 
Action: Mouse pressed left at (309, 428)
Screenshot: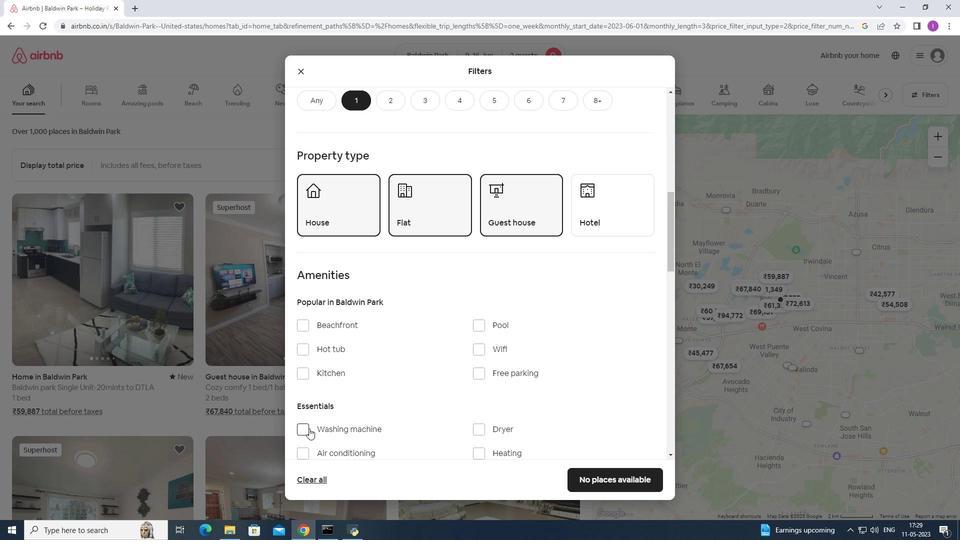 
Action: Mouse moved to (428, 422)
Screenshot: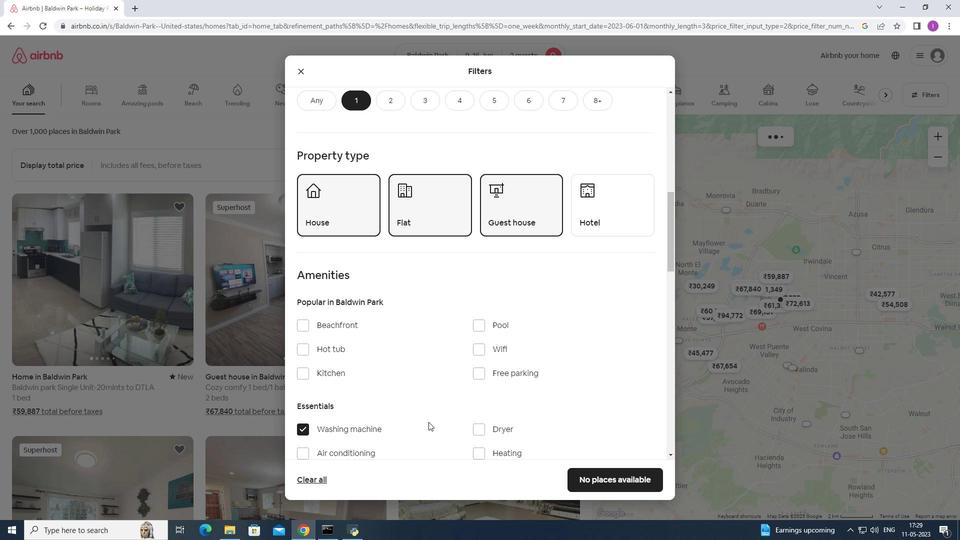 
Action: Mouse scrolled (428, 421) with delta (0, 0)
Screenshot: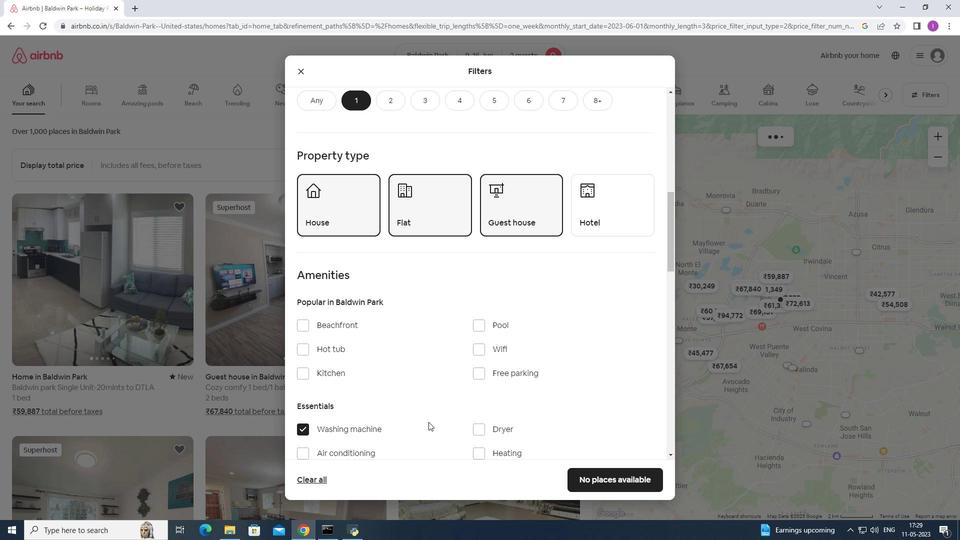 
Action: Mouse scrolled (428, 421) with delta (0, 0)
Screenshot: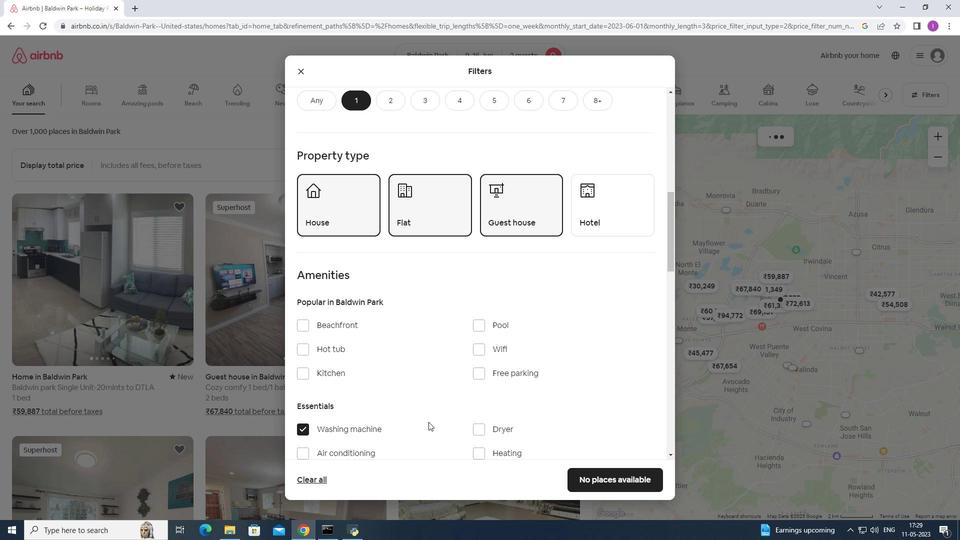 
Action: Mouse scrolled (428, 421) with delta (0, 0)
Screenshot: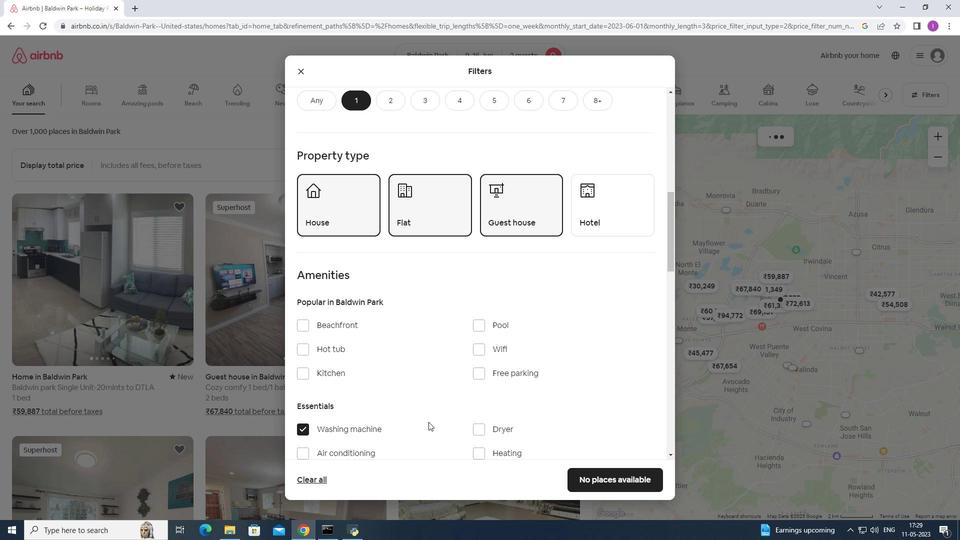 
Action: Mouse scrolled (428, 421) with delta (0, 0)
Screenshot: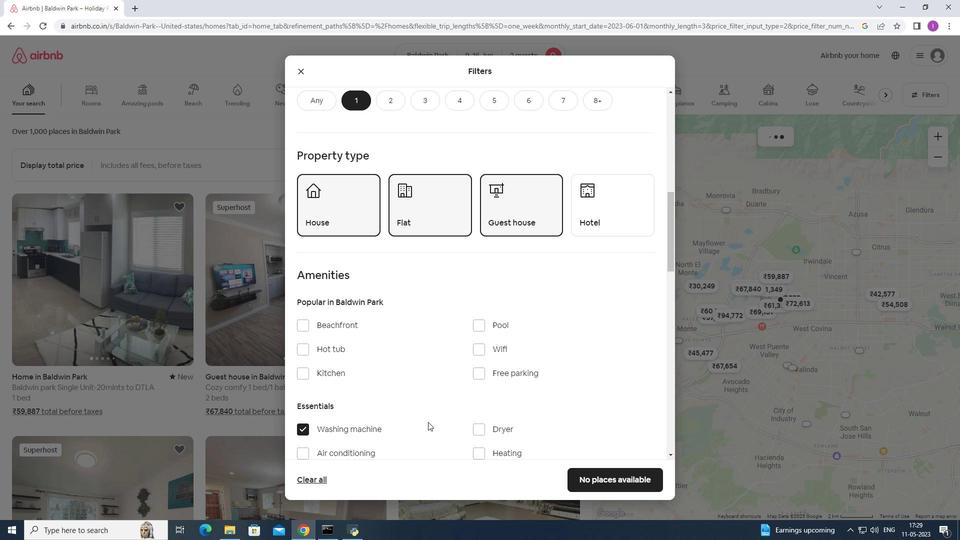 
Action: Mouse moved to (425, 412)
Screenshot: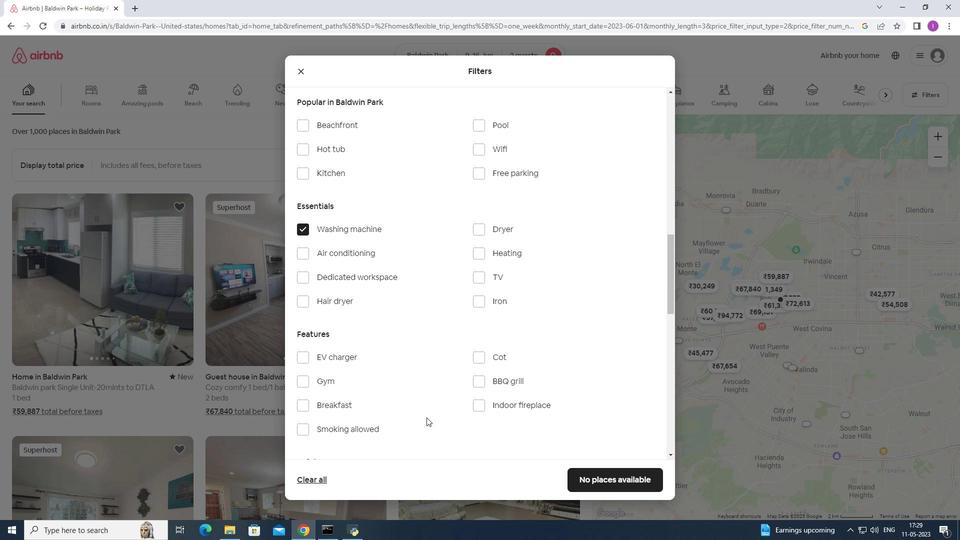 
Action: Mouse scrolled (425, 412) with delta (0, 0)
Screenshot: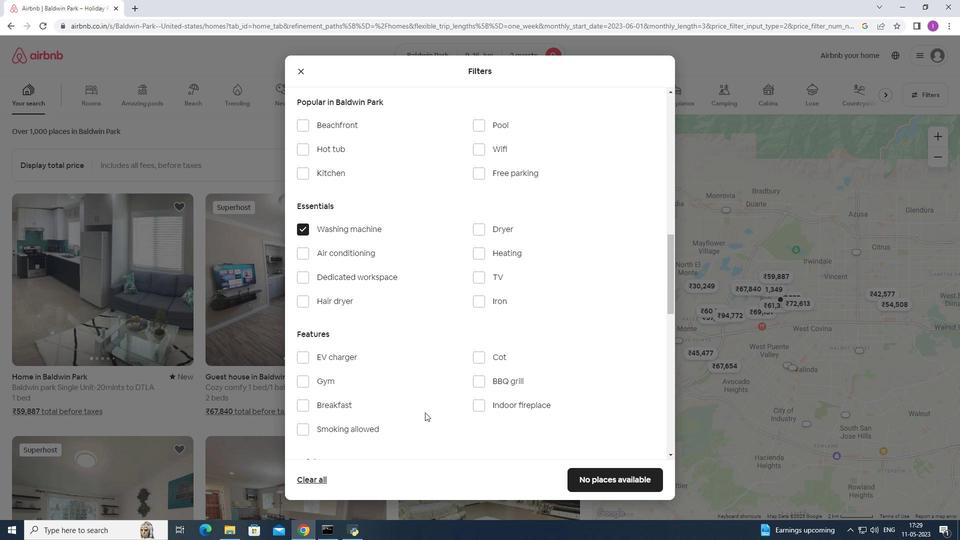 
Action: Mouse scrolled (425, 412) with delta (0, 0)
Screenshot: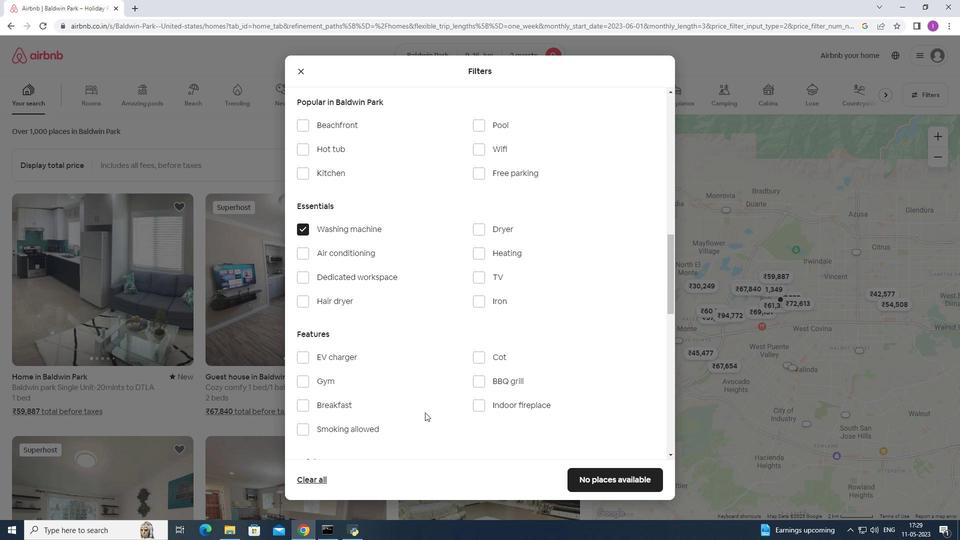 
Action: Mouse scrolled (425, 412) with delta (0, 0)
Screenshot: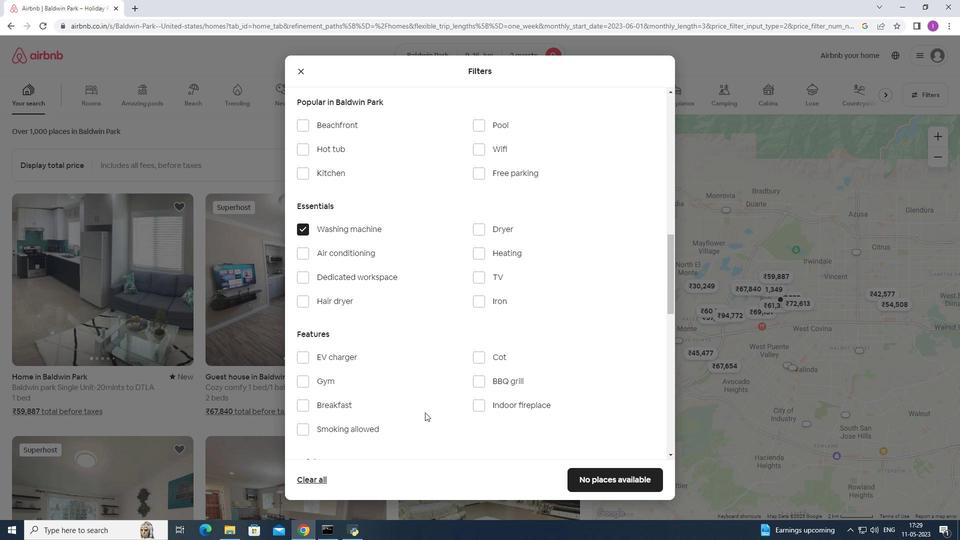 
Action: Mouse moved to (425, 411)
Screenshot: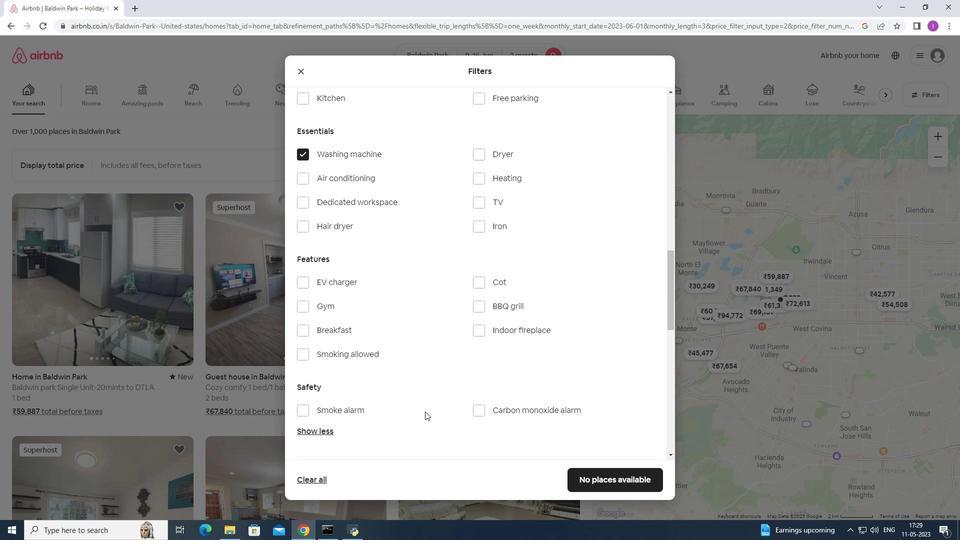 
Action: Mouse scrolled (425, 411) with delta (0, 0)
Screenshot: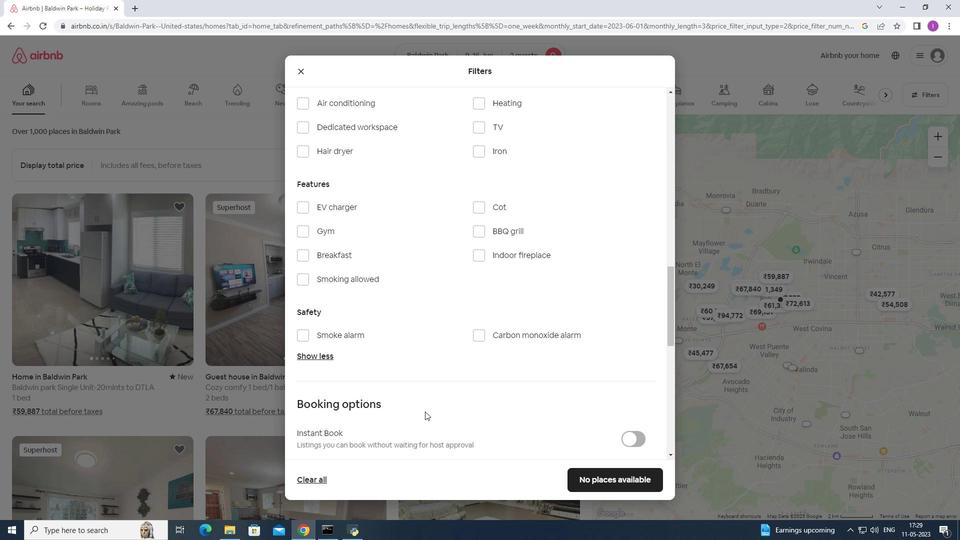 
Action: Mouse scrolled (425, 411) with delta (0, 0)
Screenshot: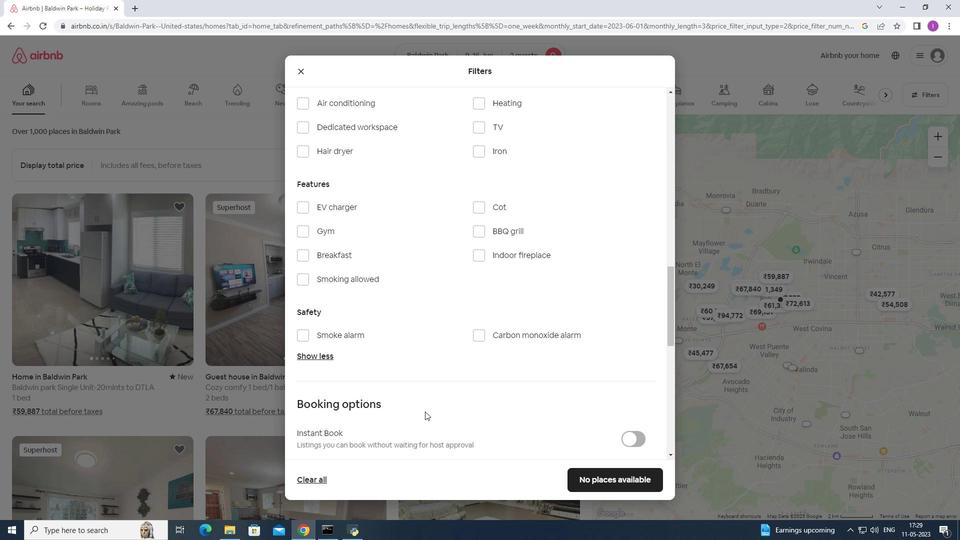 
Action: Mouse scrolled (425, 411) with delta (0, 0)
Screenshot: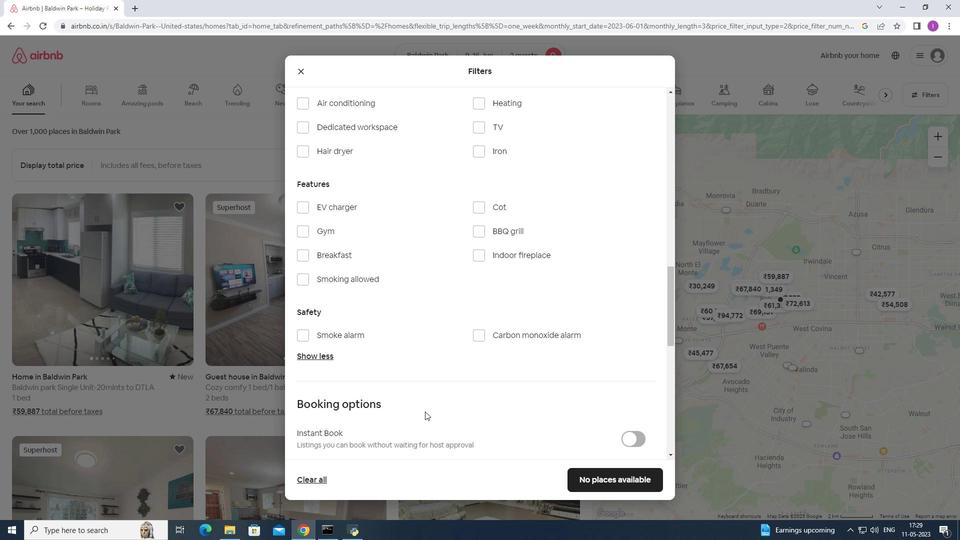 
Action: Mouse moved to (629, 319)
Screenshot: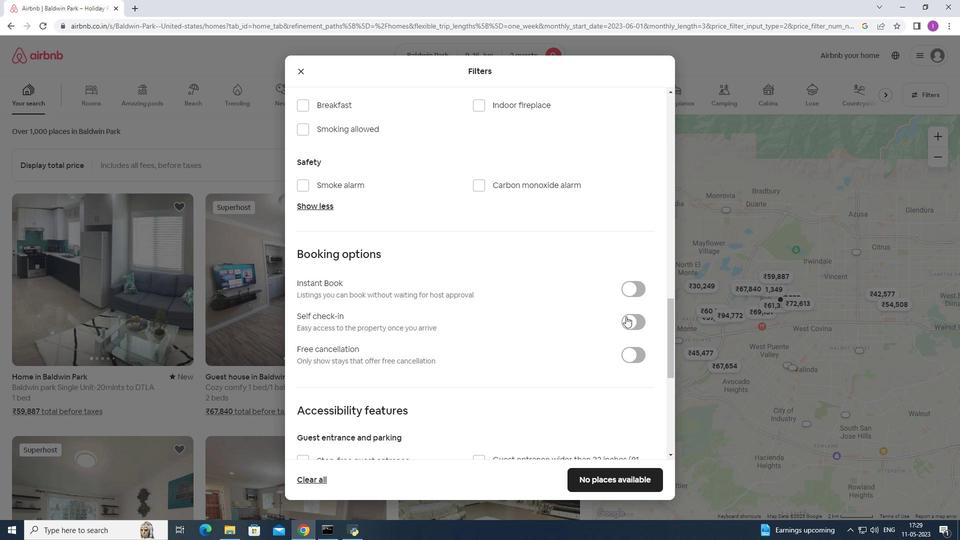 
Action: Mouse pressed left at (629, 319)
Screenshot: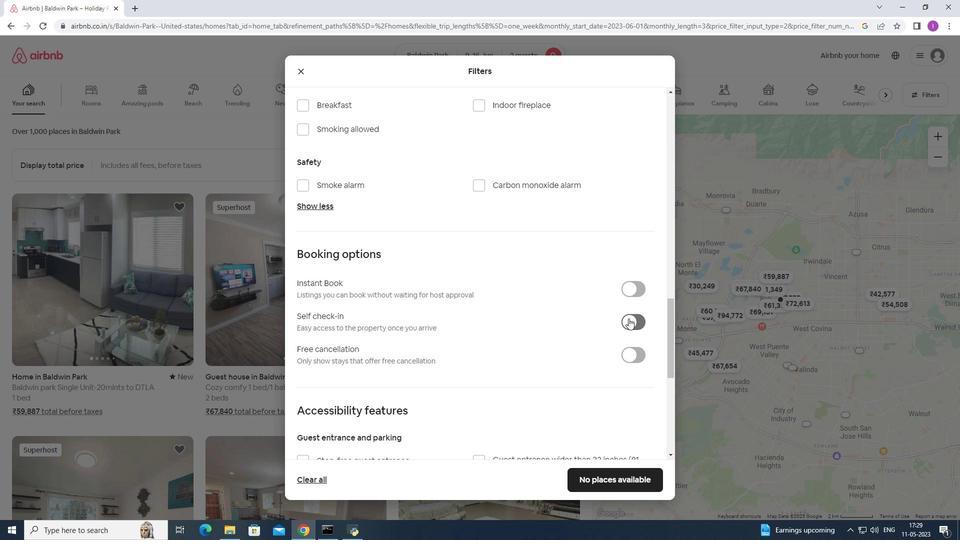 
Action: Mouse moved to (344, 411)
Screenshot: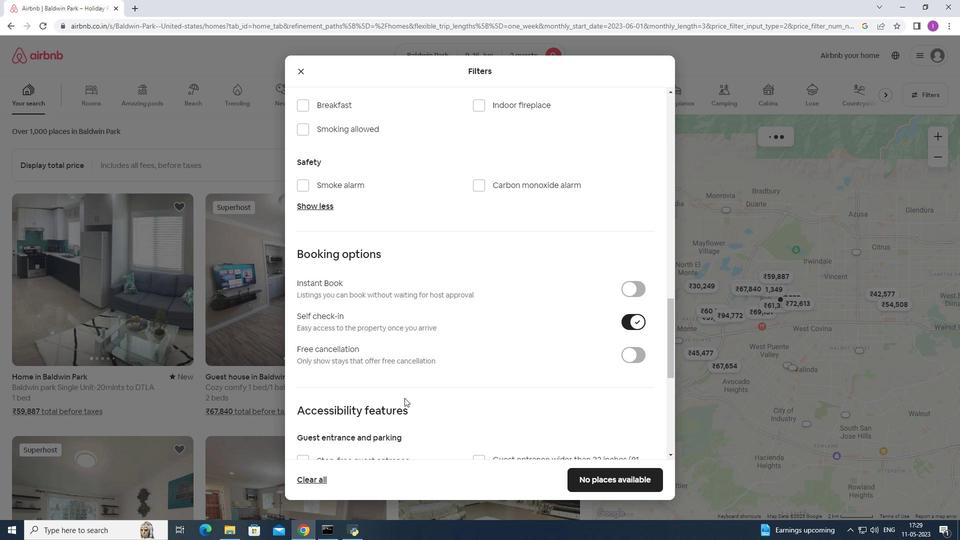 
Action: Mouse scrolled (344, 411) with delta (0, 0)
Screenshot: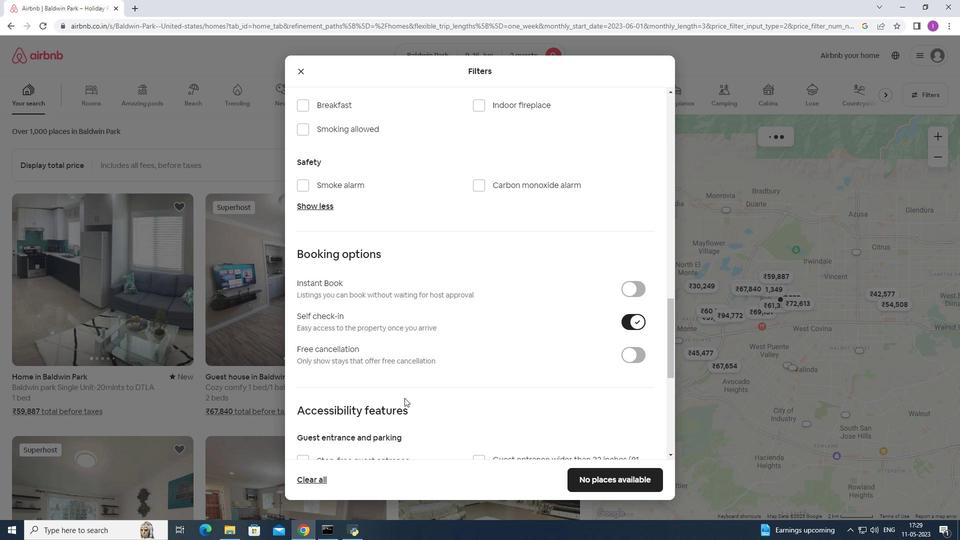 
Action: Mouse moved to (344, 412)
Screenshot: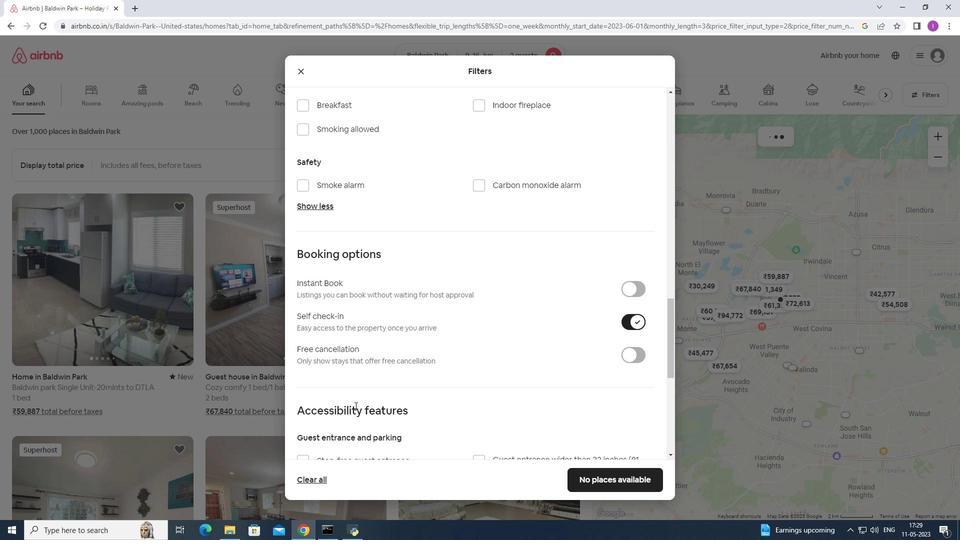 
Action: Mouse scrolled (344, 412) with delta (0, 0)
Screenshot: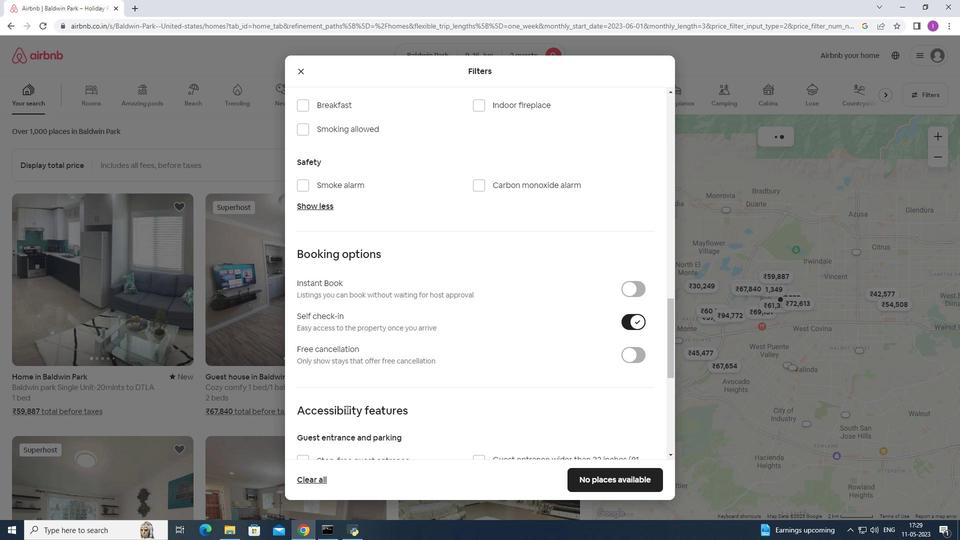 
Action: Mouse scrolled (344, 412) with delta (0, 0)
Screenshot: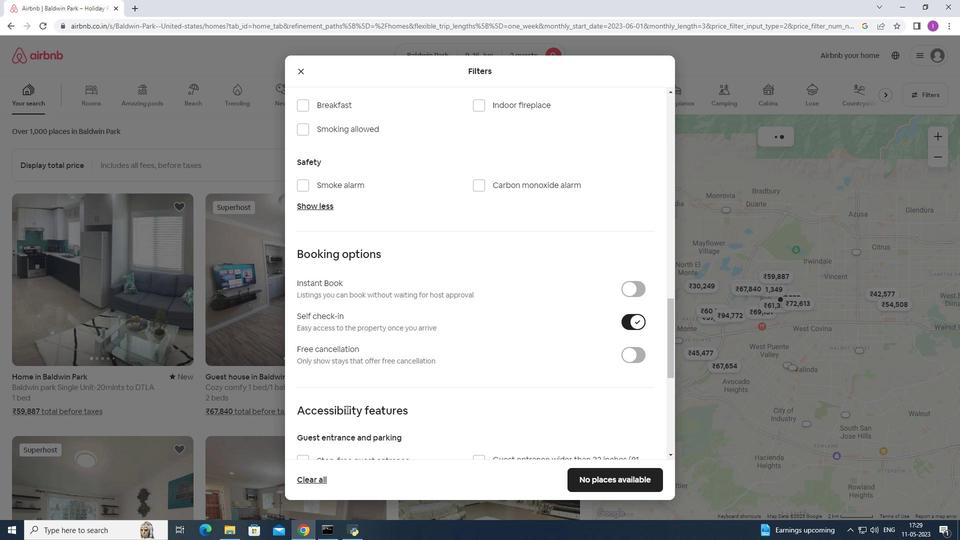 
Action: Mouse scrolled (344, 412) with delta (0, 0)
Screenshot: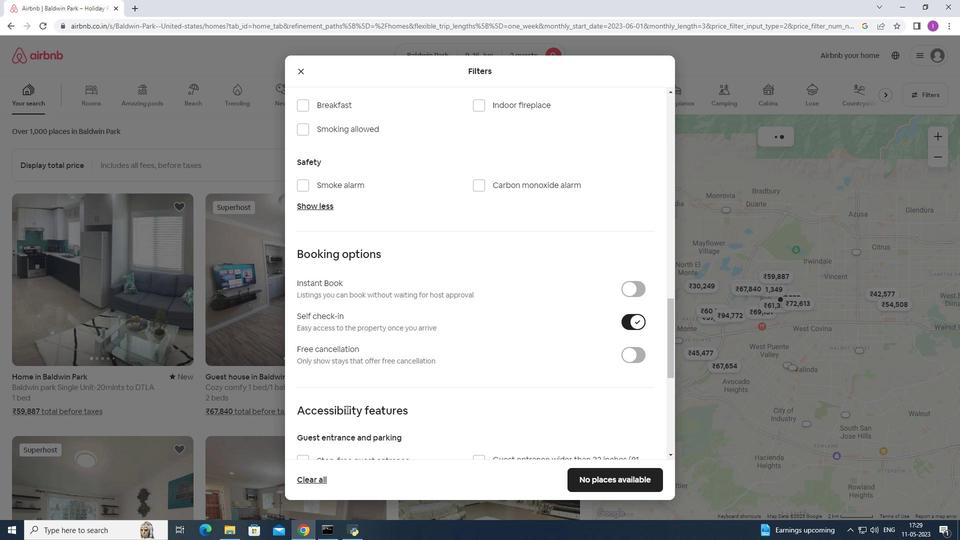 
Action: Mouse scrolled (344, 412) with delta (0, 0)
Screenshot: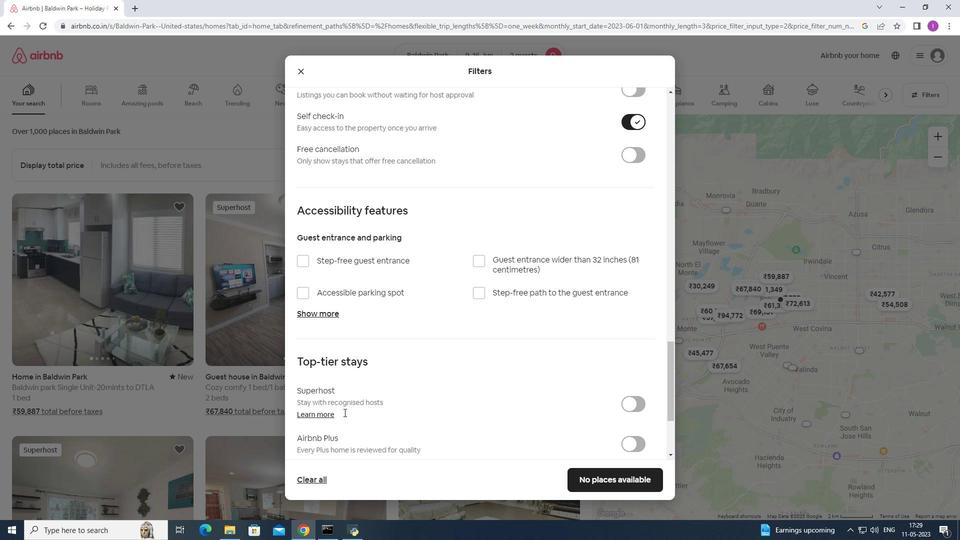 
Action: Mouse scrolled (344, 412) with delta (0, 0)
Screenshot: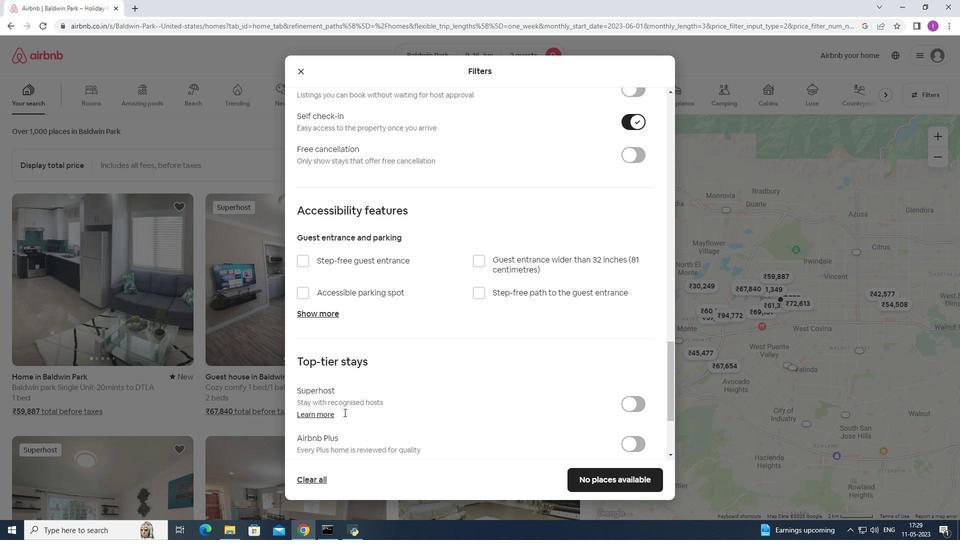 
Action: Mouse scrolled (344, 412) with delta (0, 0)
Screenshot: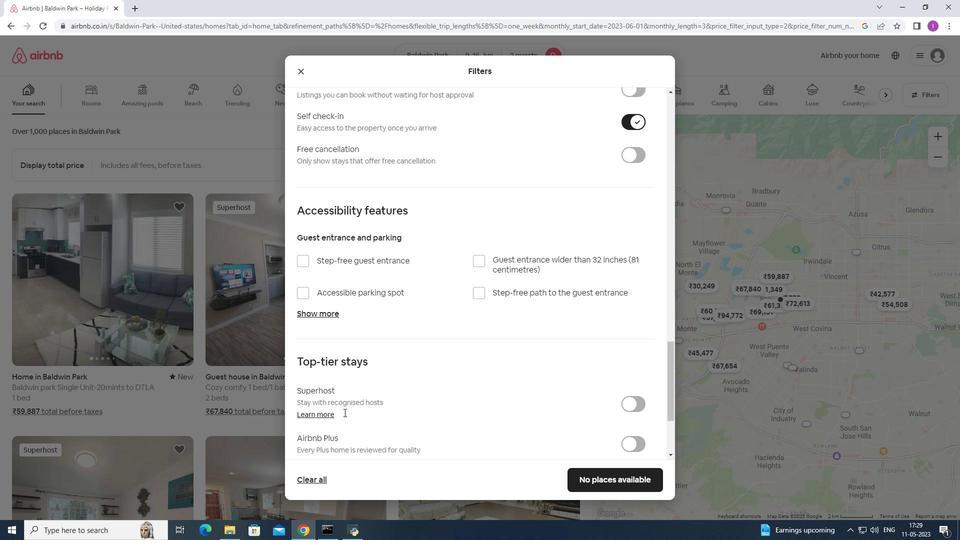 
Action: Mouse scrolled (344, 412) with delta (0, 0)
Screenshot: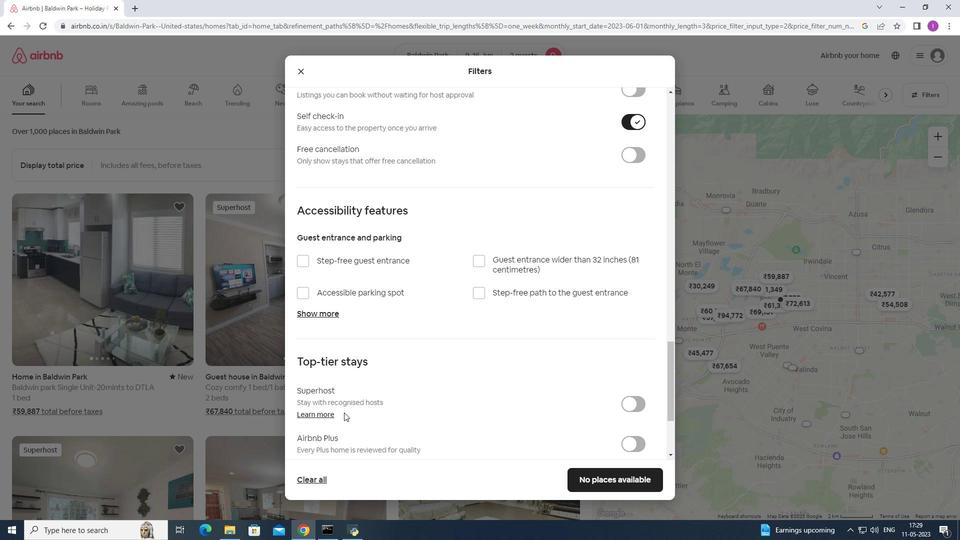 
Action: Mouse moved to (299, 386)
Screenshot: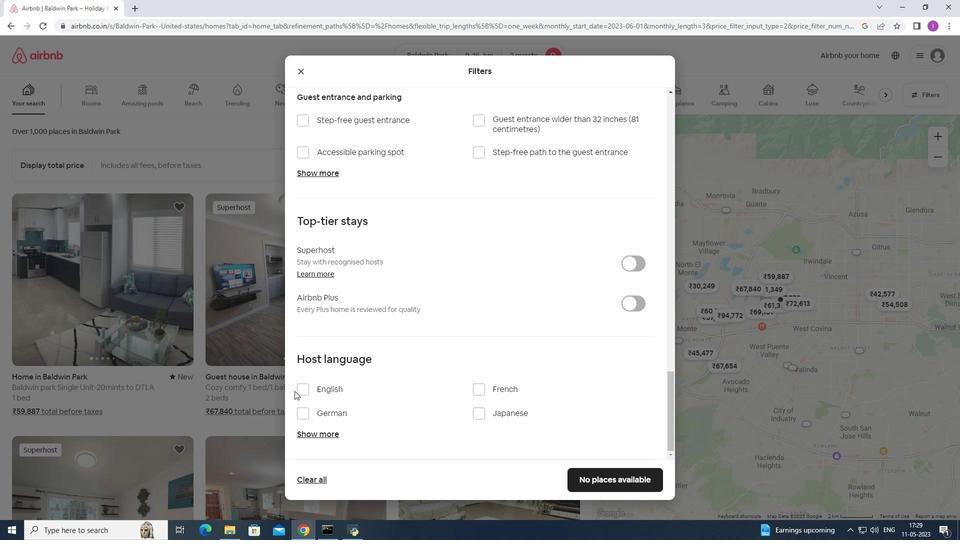
Action: Mouse pressed left at (299, 386)
Screenshot: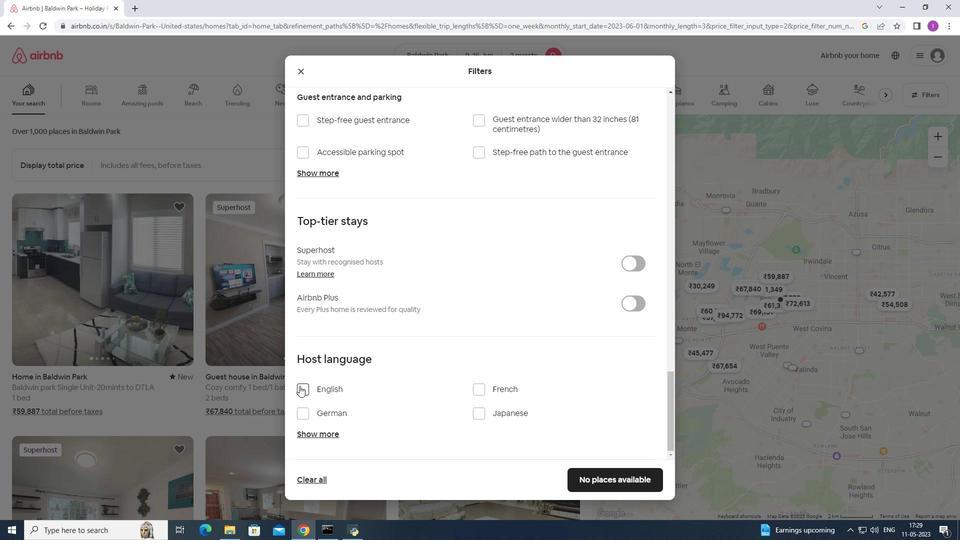
Action: Mouse moved to (373, 396)
Screenshot: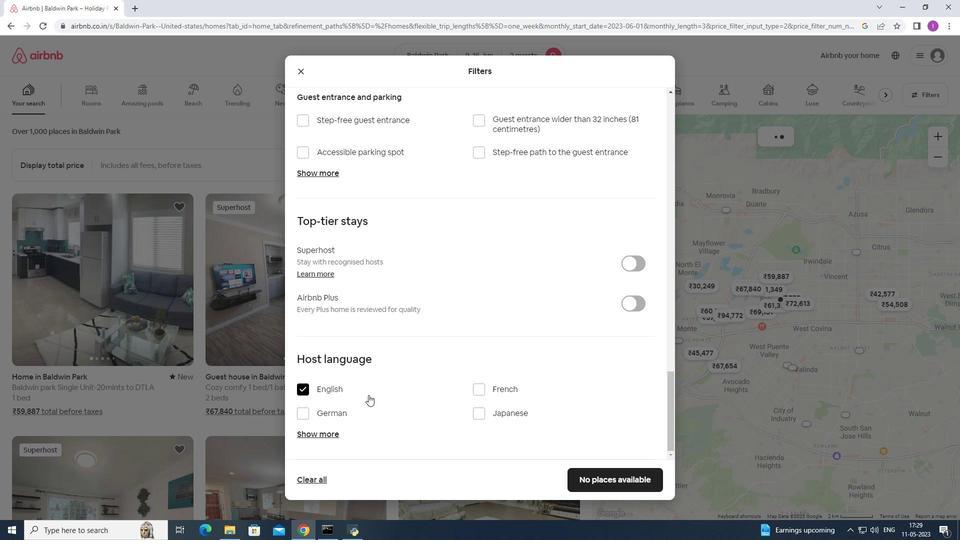 
Action: Mouse scrolled (373, 396) with delta (0, 0)
Screenshot: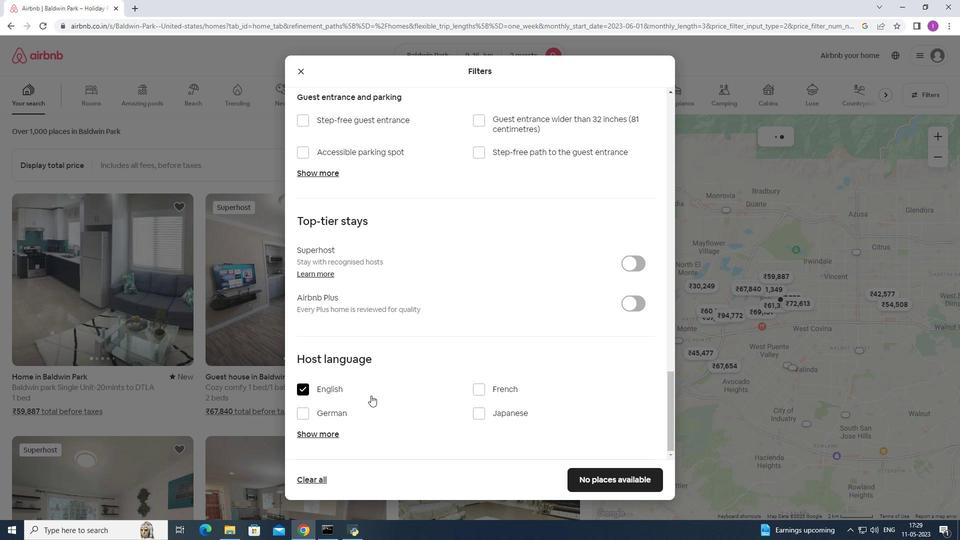 
Action: Mouse moved to (374, 396)
Screenshot: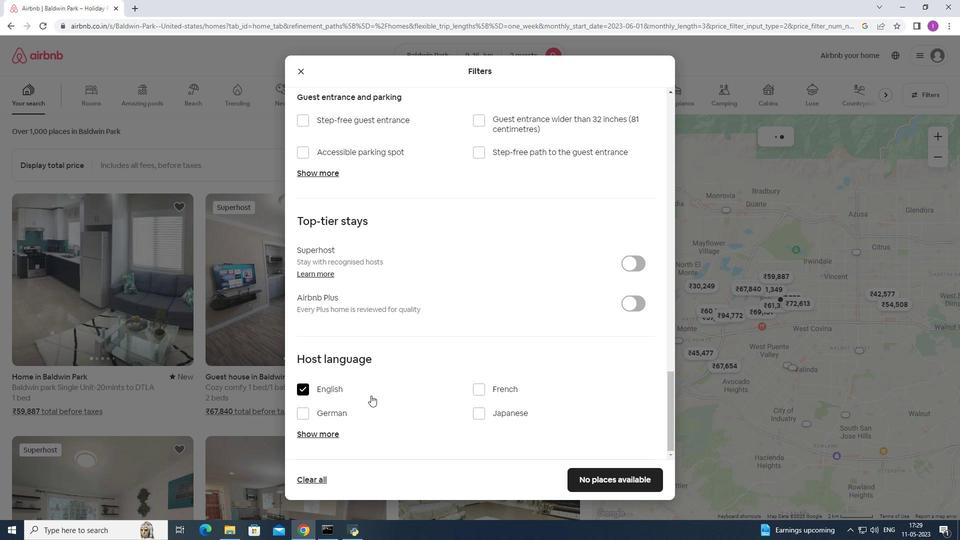 
Action: Mouse scrolled (374, 396) with delta (0, 0)
Screenshot: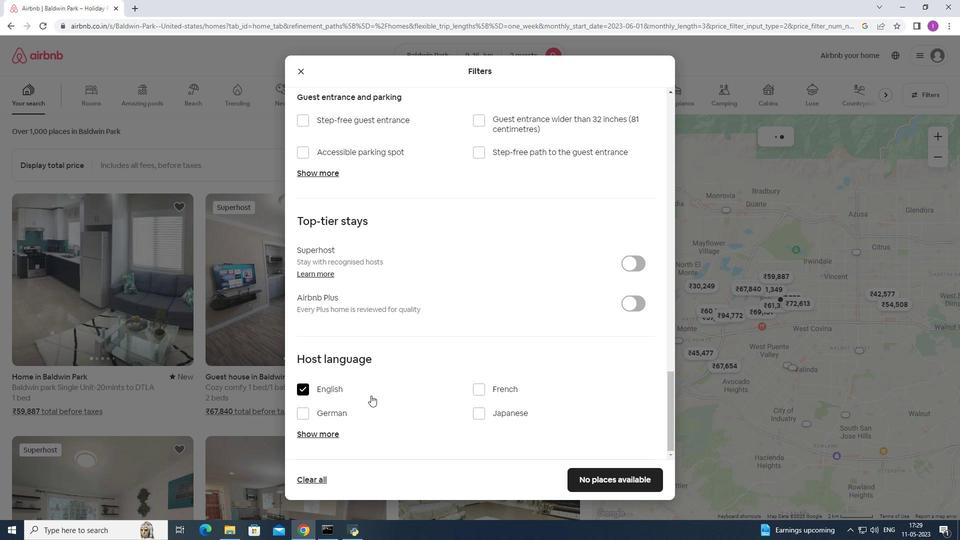 
Action: Mouse moved to (379, 396)
Screenshot: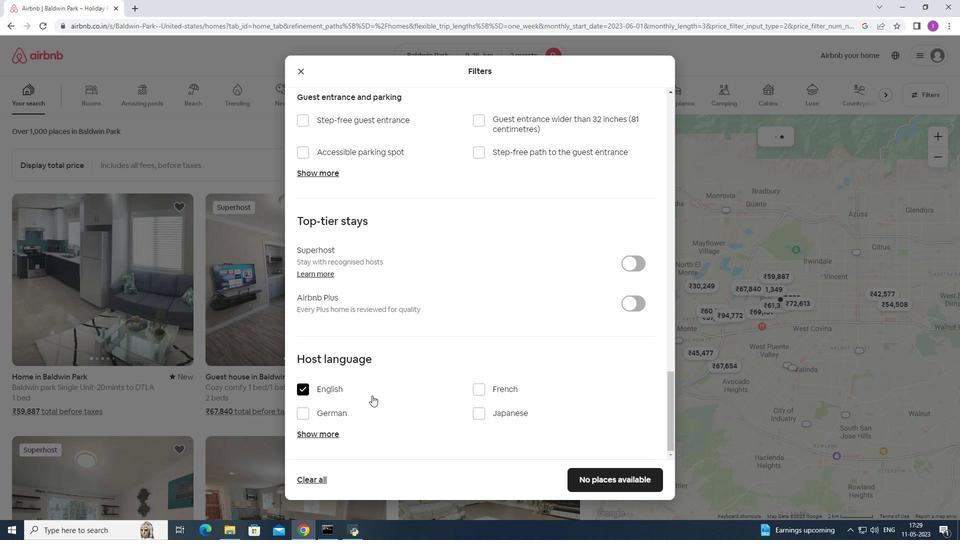 
Action: Mouse scrolled (379, 396) with delta (0, 0)
Screenshot: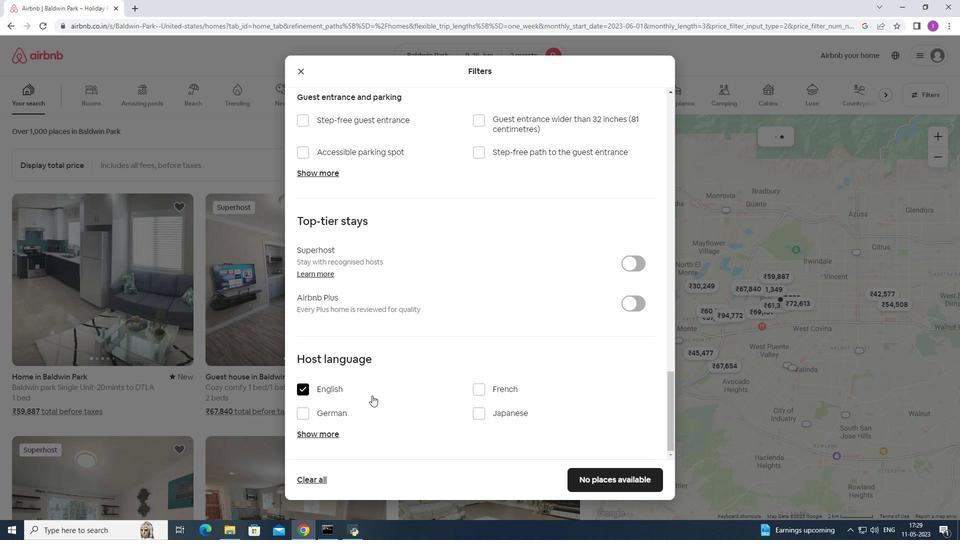 
Action: Mouse moved to (389, 399)
Screenshot: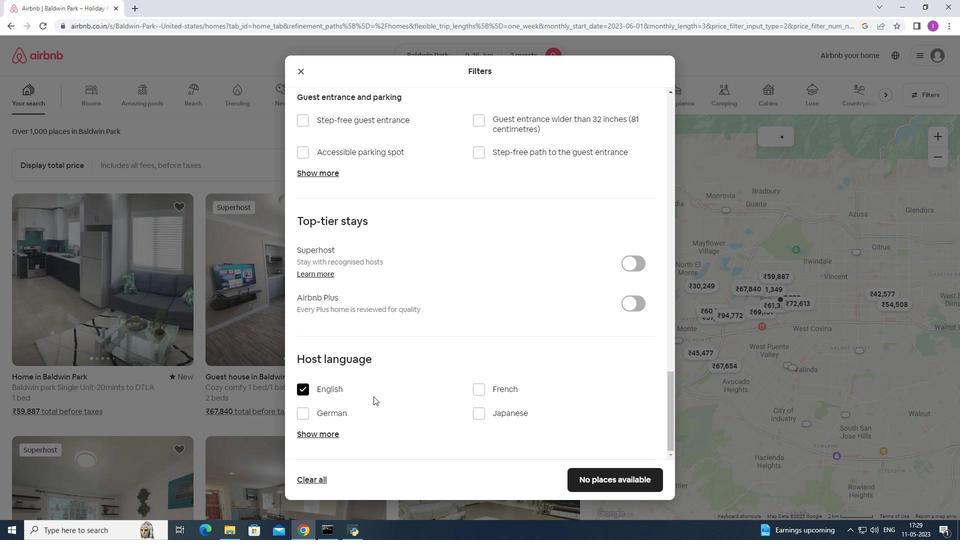 
Action: Mouse scrolled (385, 397) with delta (0, 0)
Screenshot: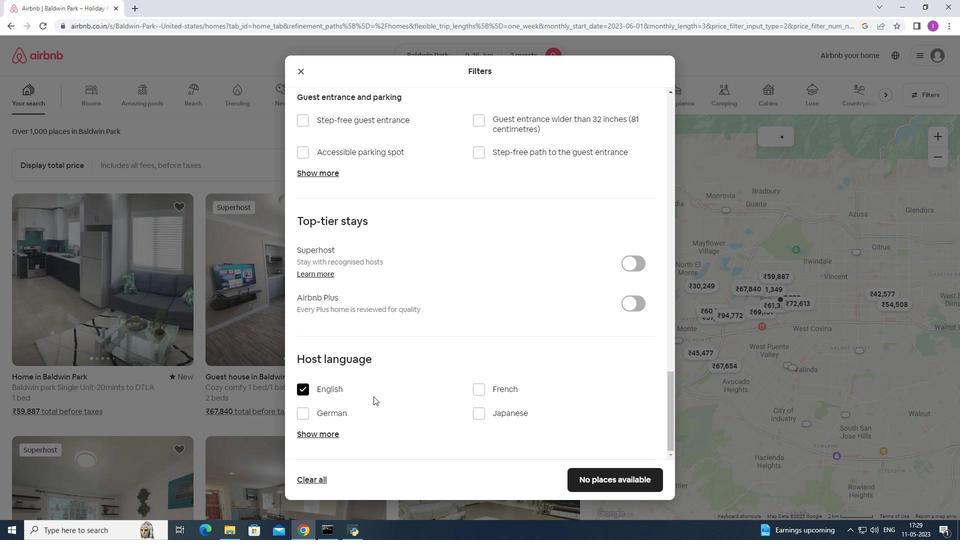 
Action: Mouse moved to (585, 479)
Screenshot: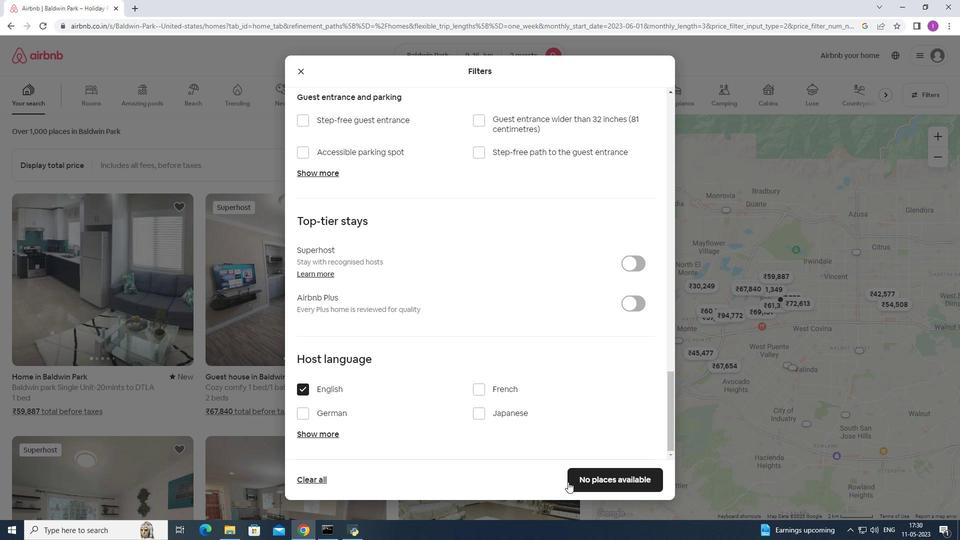 
Action: Mouse pressed left at (585, 479)
Screenshot: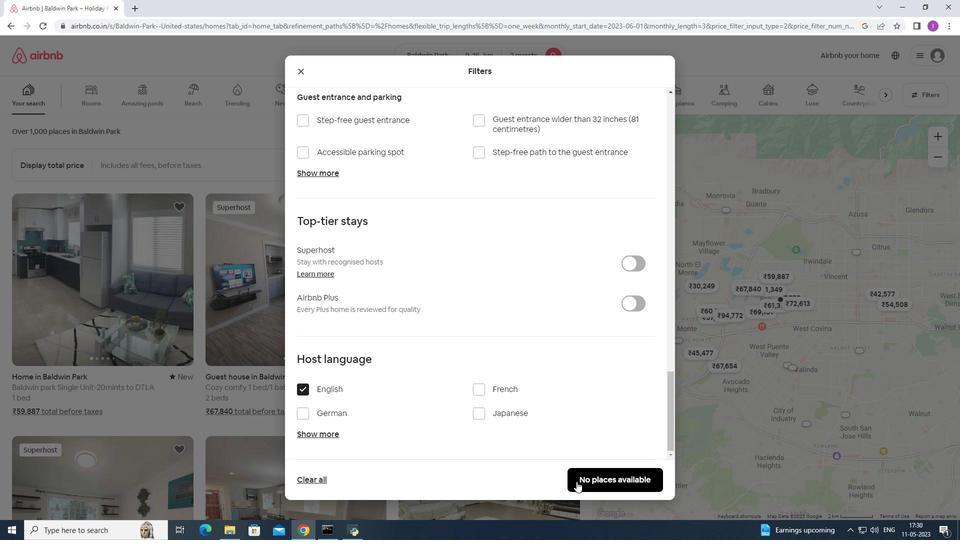 
Action: Mouse moved to (547, 490)
Screenshot: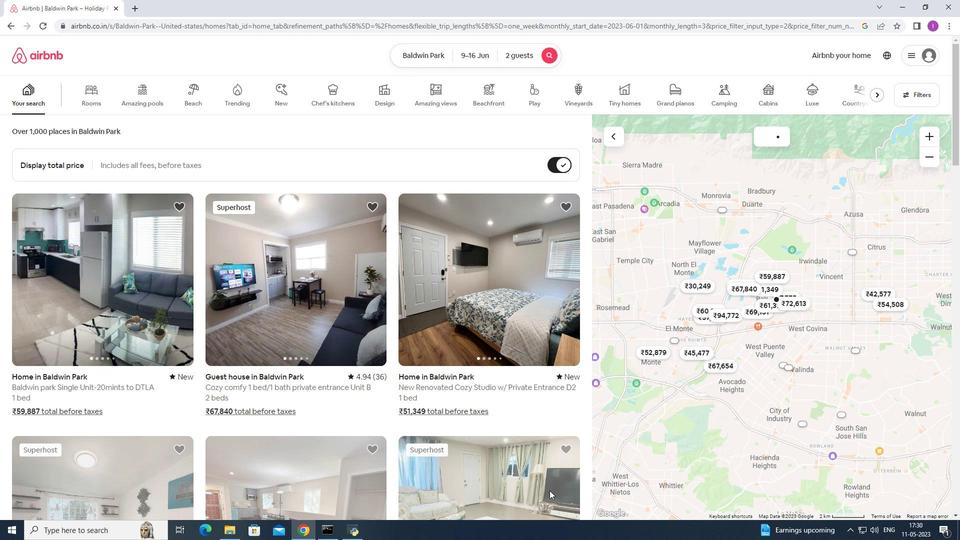 
